 Task: Send an email with the signature Grant Allen with the subject Update on a coaching session and the message Can you please confirm your attendance for the meeting scheduled tomorrow at 2 PM? from softage.8@softage.net to softage.3@softage.net and move the email from Sent Items to the folder Therapy
Action: Mouse moved to (129, 161)
Screenshot: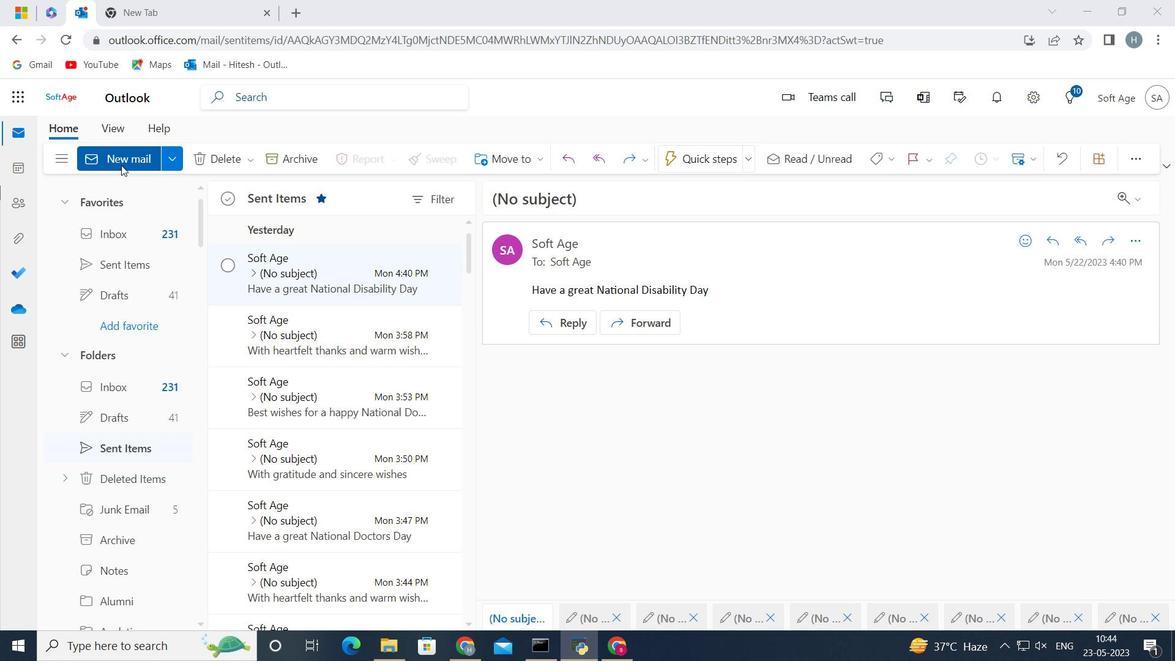 
Action: Mouse pressed left at (129, 161)
Screenshot: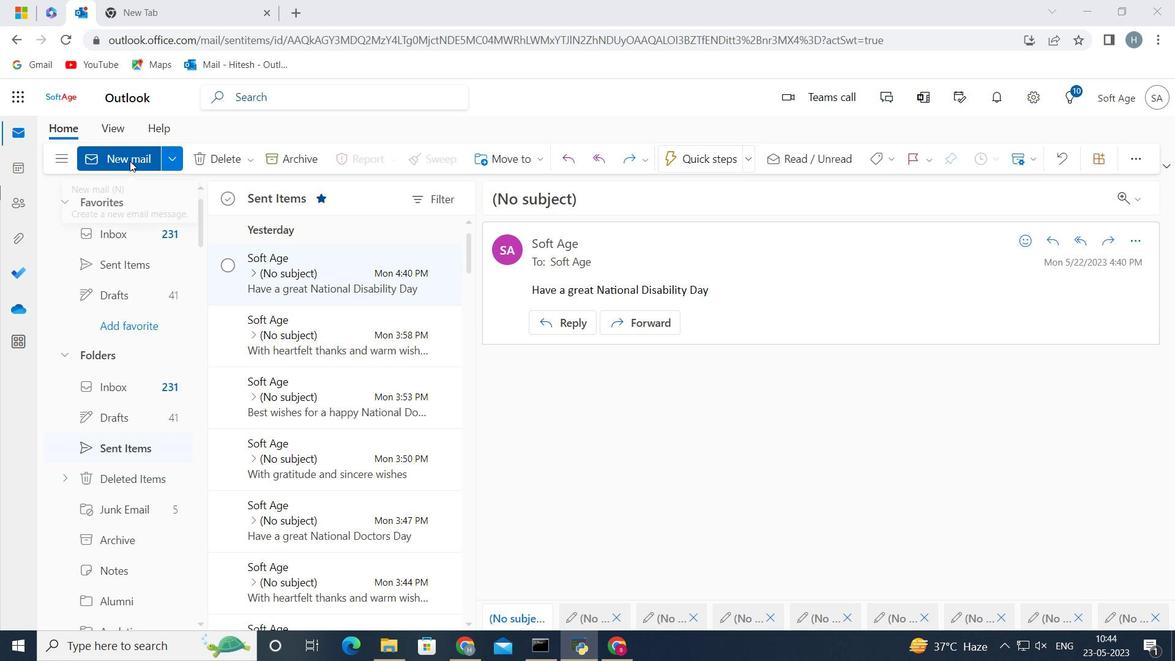
Action: Mouse moved to (959, 161)
Screenshot: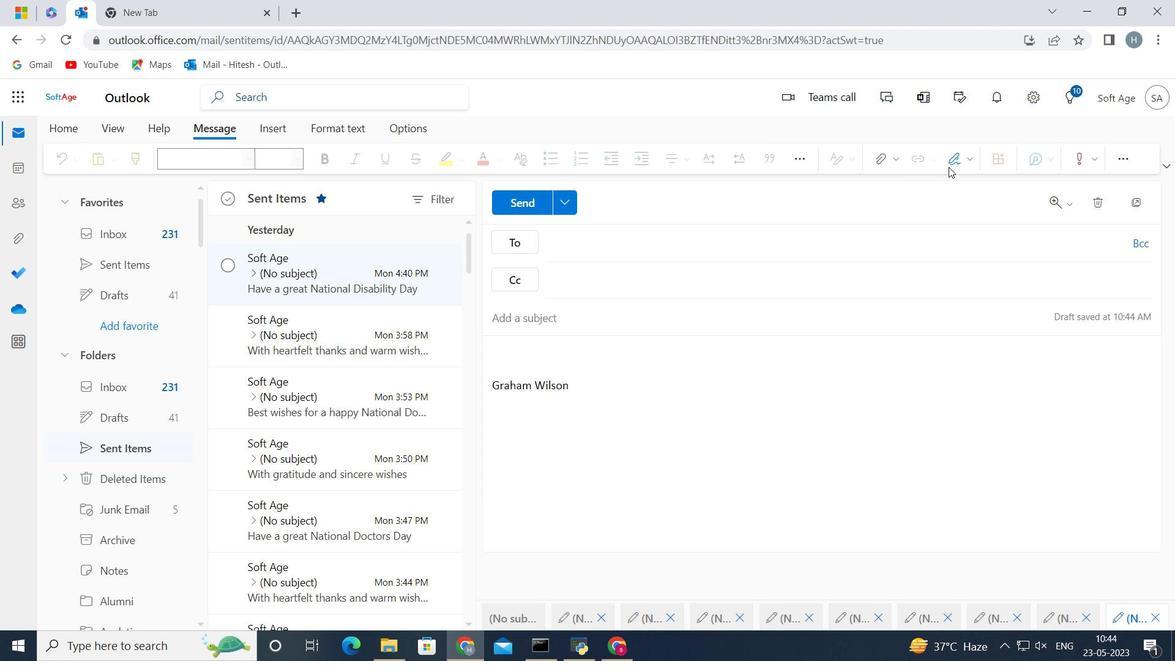 
Action: Mouse pressed left at (959, 161)
Screenshot: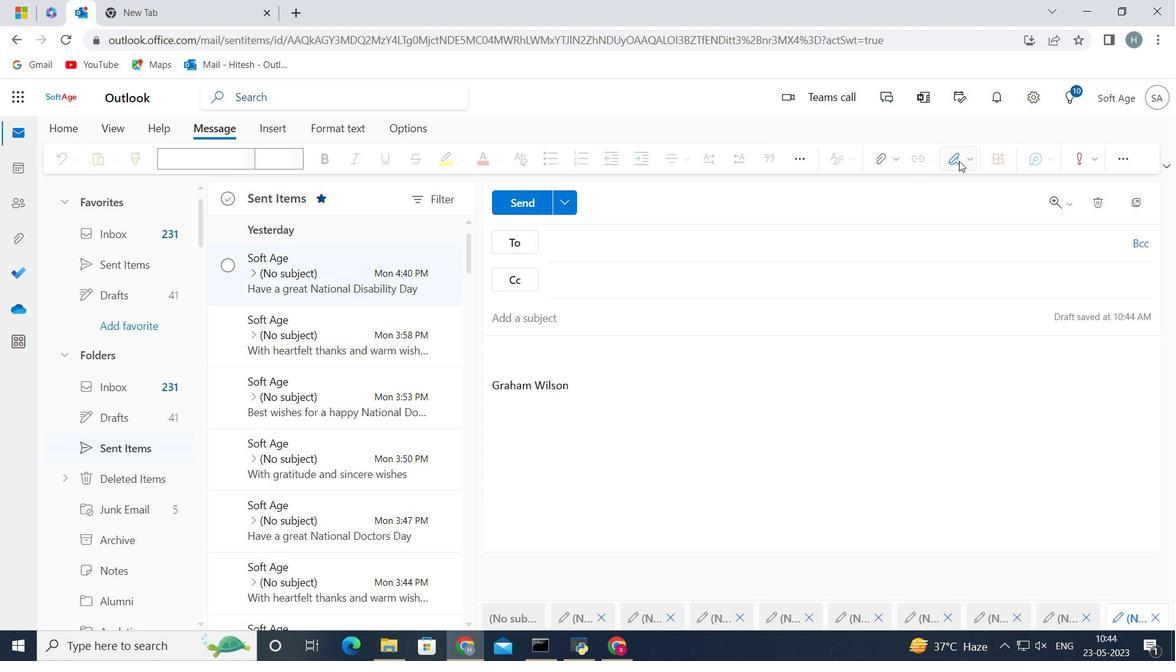 
Action: Mouse moved to (914, 232)
Screenshot: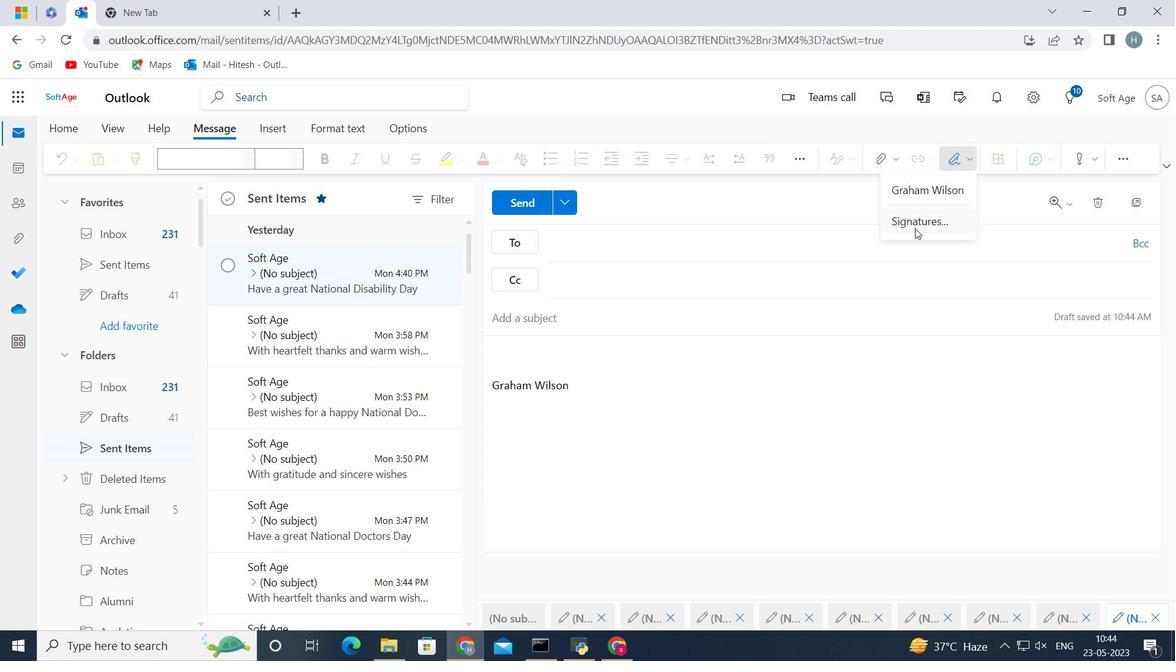 
Action: Mouse pressed left at (914, 232)
Screenshot: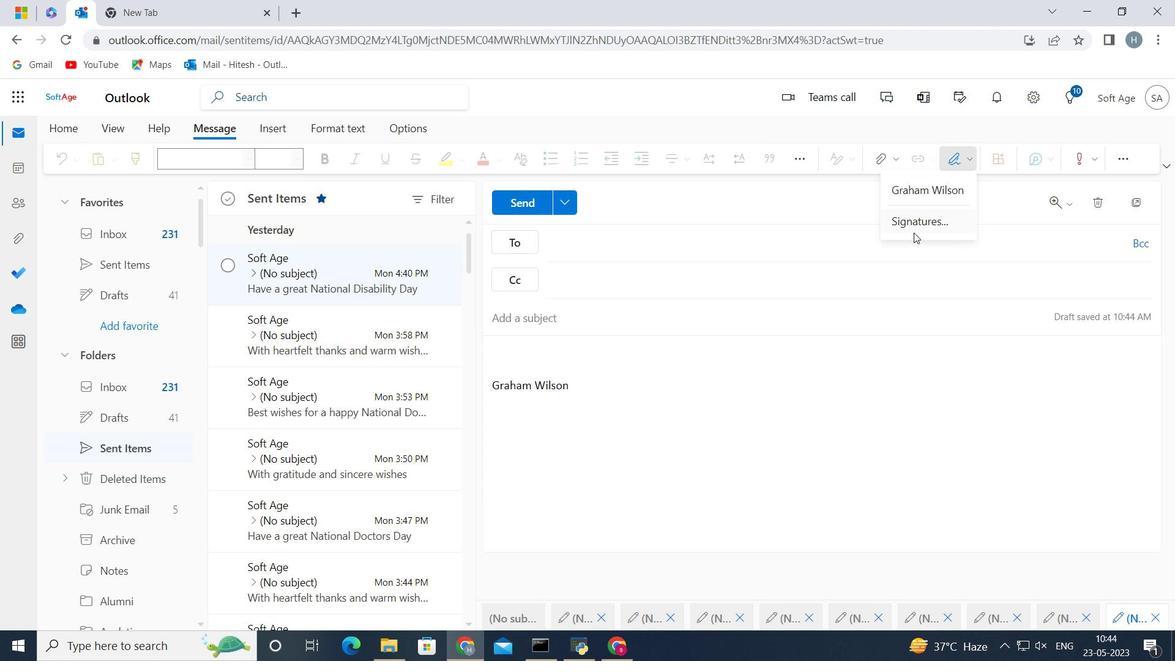 
Action: Mouse moved to (893, 277)
Screenshot: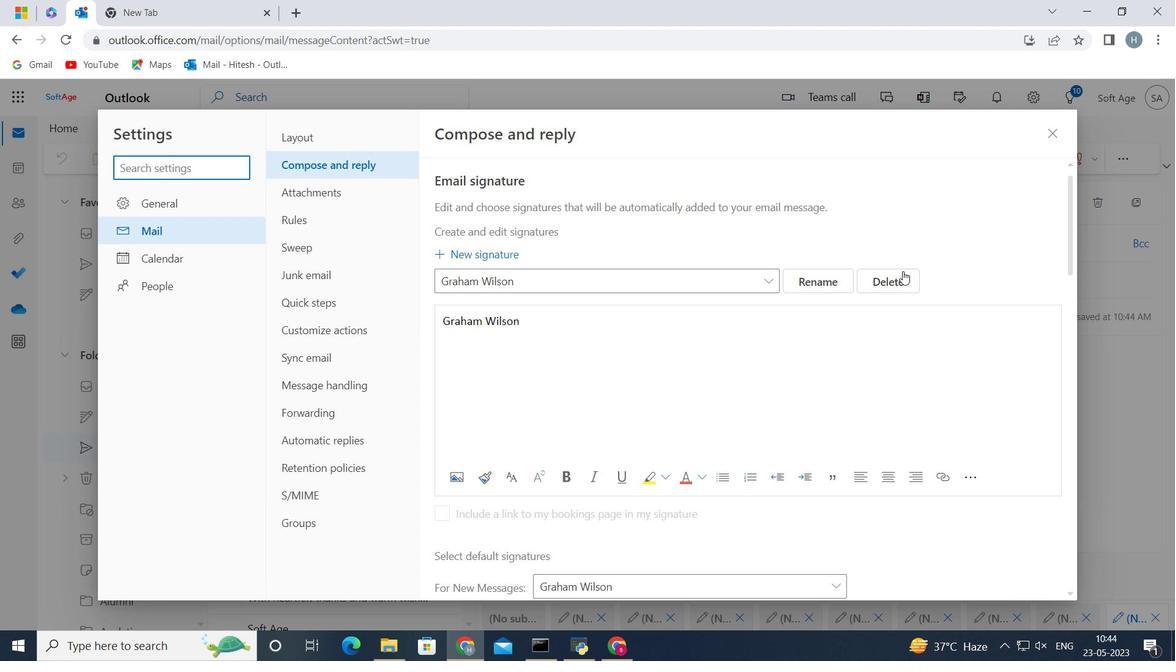 
Action: Mouse pressed left at (893, 277)
Screenshot: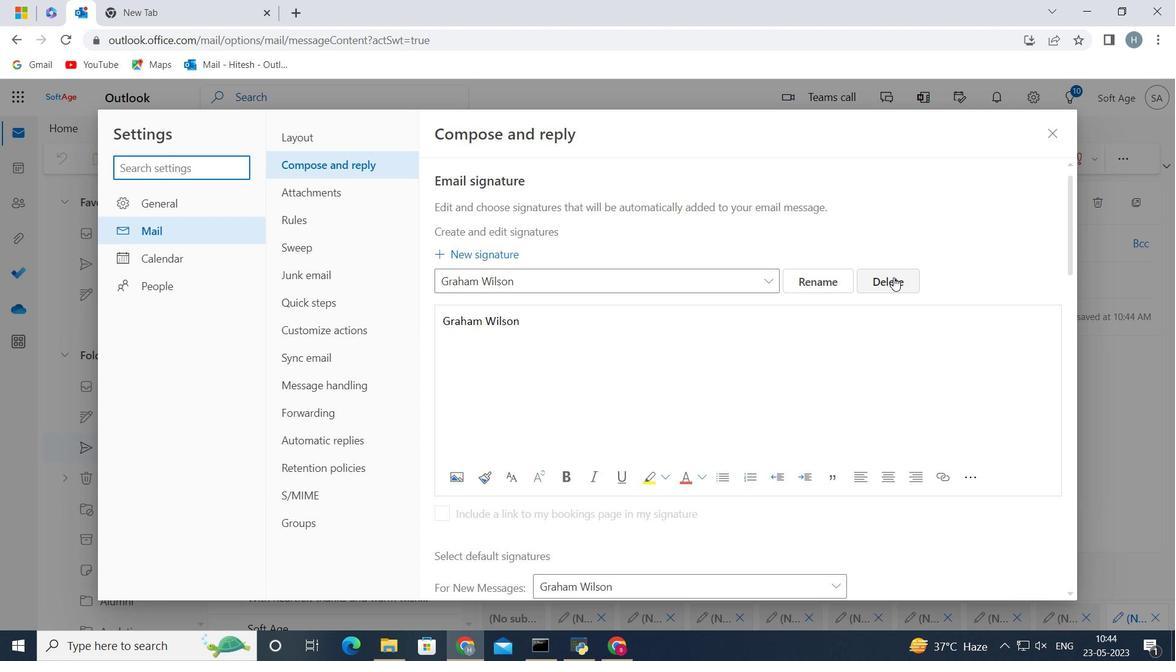 
Action: Mouse moved to (800, 277)
Screenshot: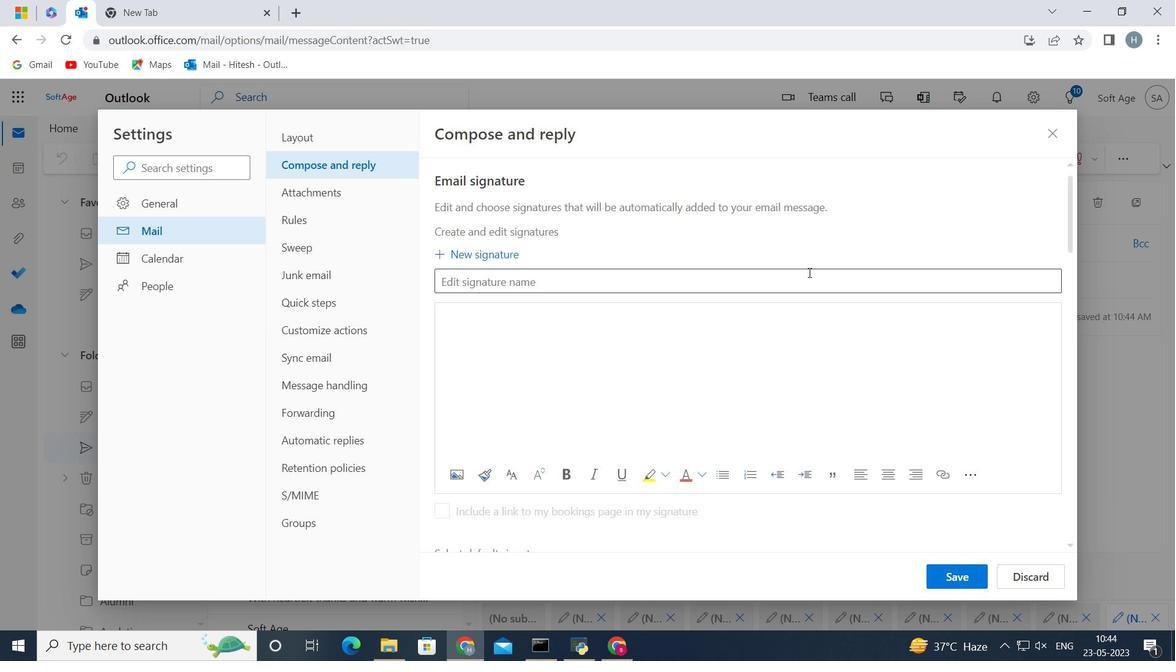 
Action: Mouse pressed left at (800, 277)
Screenshot: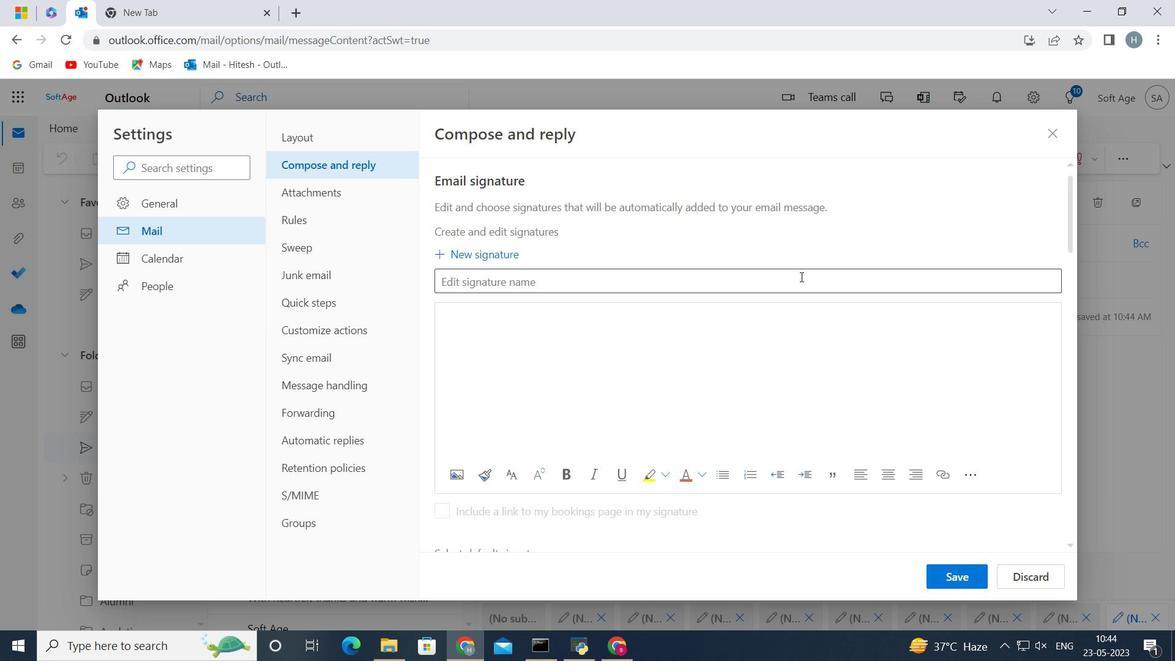 
Action: Key pressed <Key.shift>Grant<Key.space><Key.shift>Allen
Screenshot: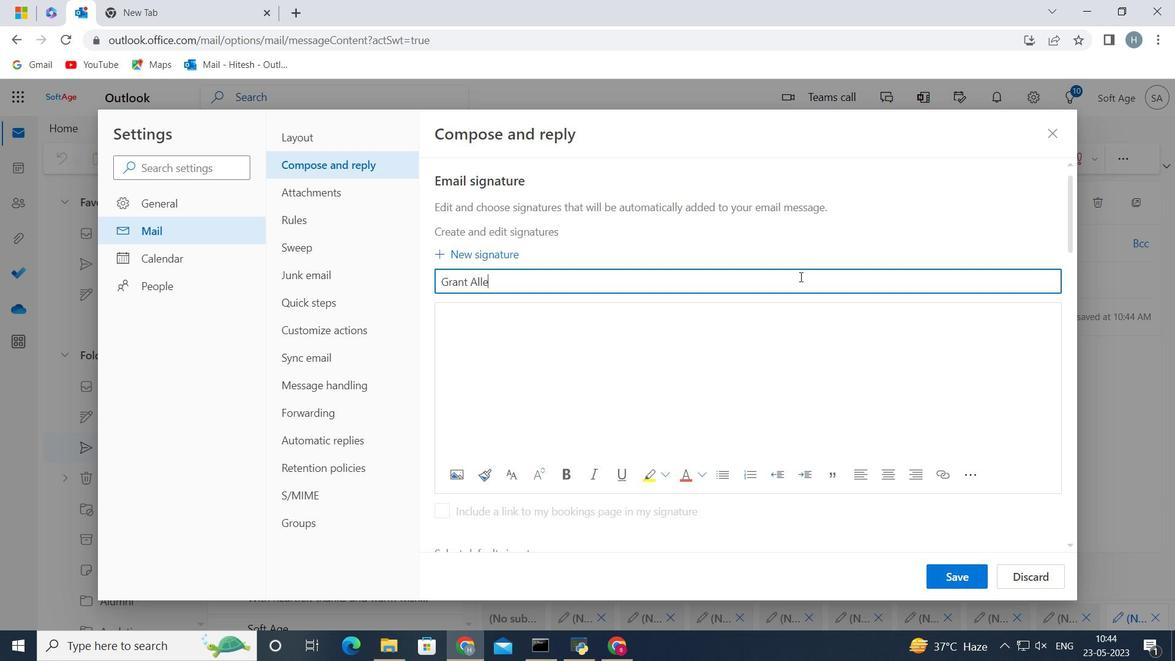 
Action: Mouse moved to (471, 320)
Screenshot: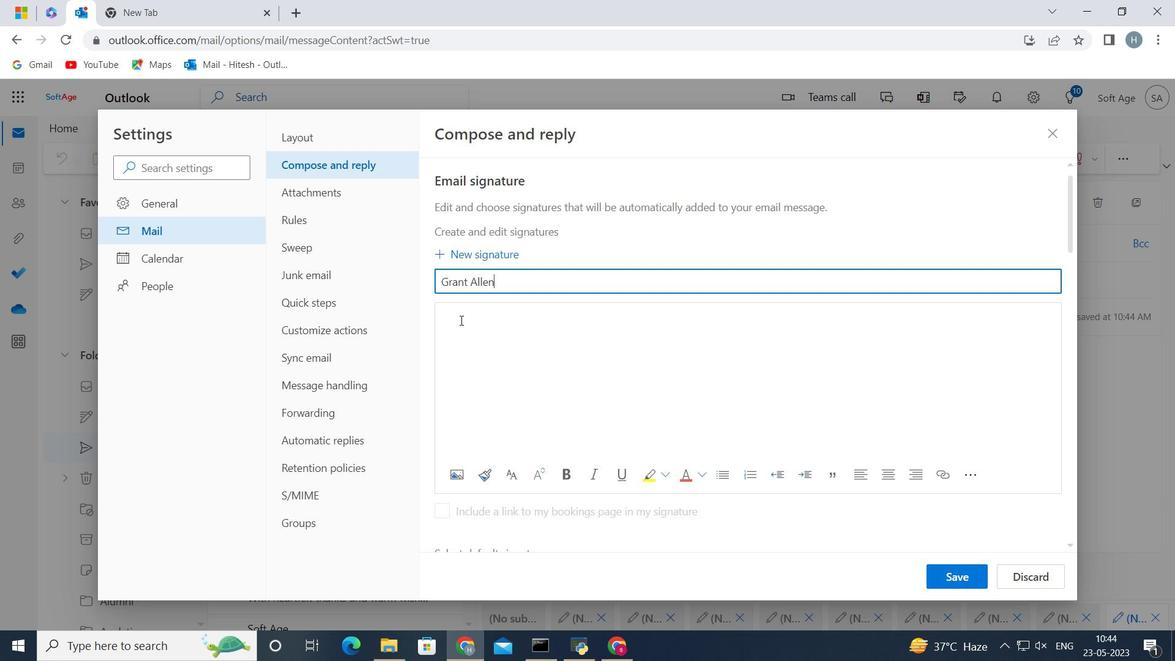 
Action: Mouse pressed left at (471, 320)
Screenshot: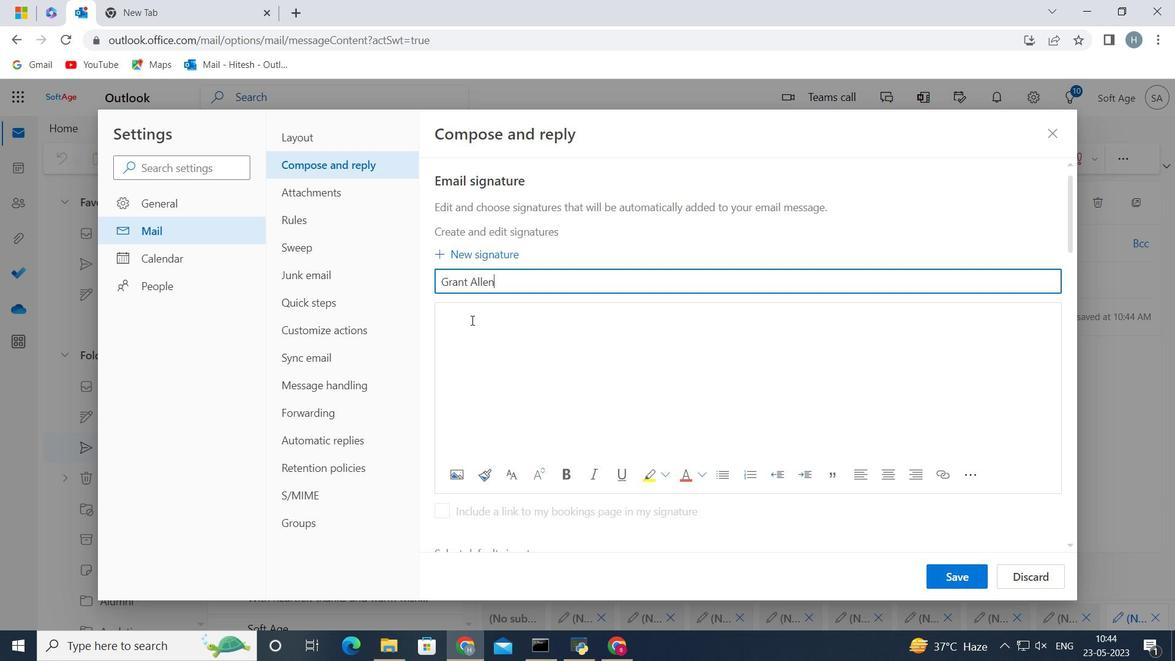
Action: Key pressed <Key.shift><Key.shift>Grant<Key.space><Key.shift>Allen
Screenshot: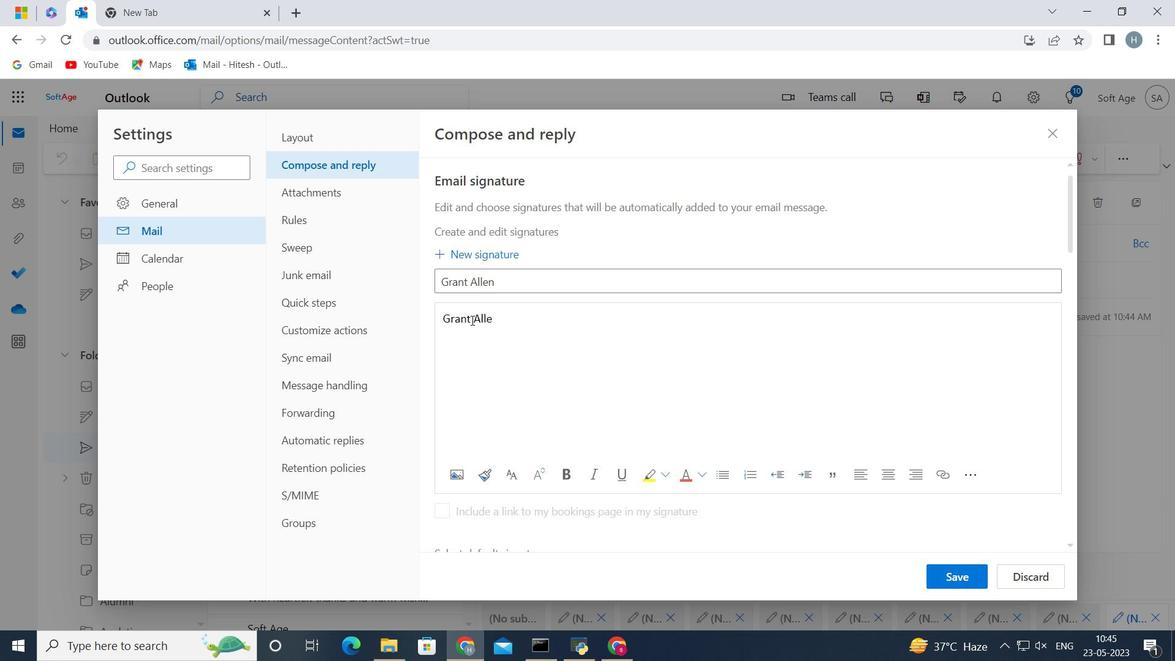 
Action: Mouse moved to (953, 572)
Screenshot: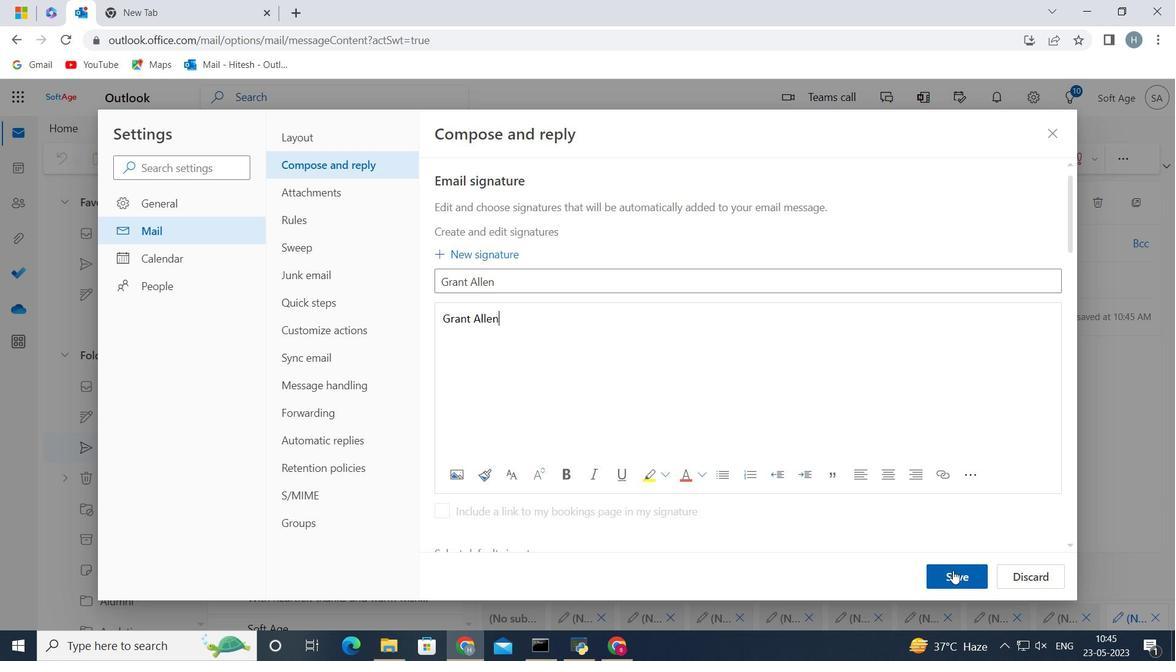 
Action: Mouse pressed left at (953, 572)
Screenshot: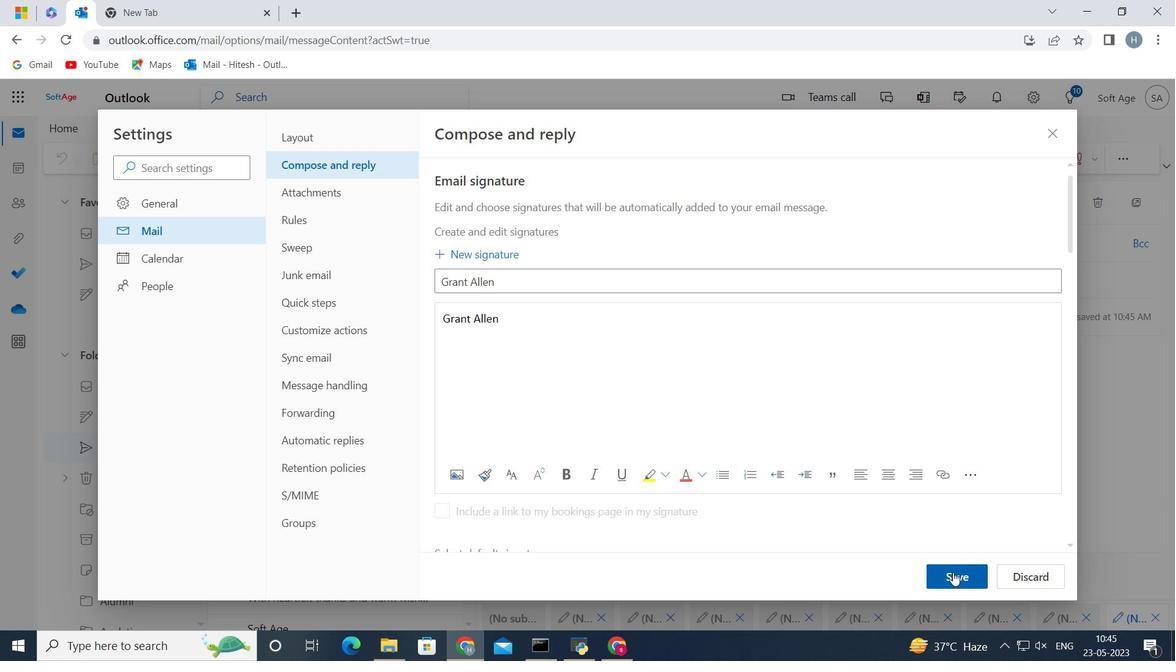 
Action: Mouse moved to (779, 341)
Screenshot: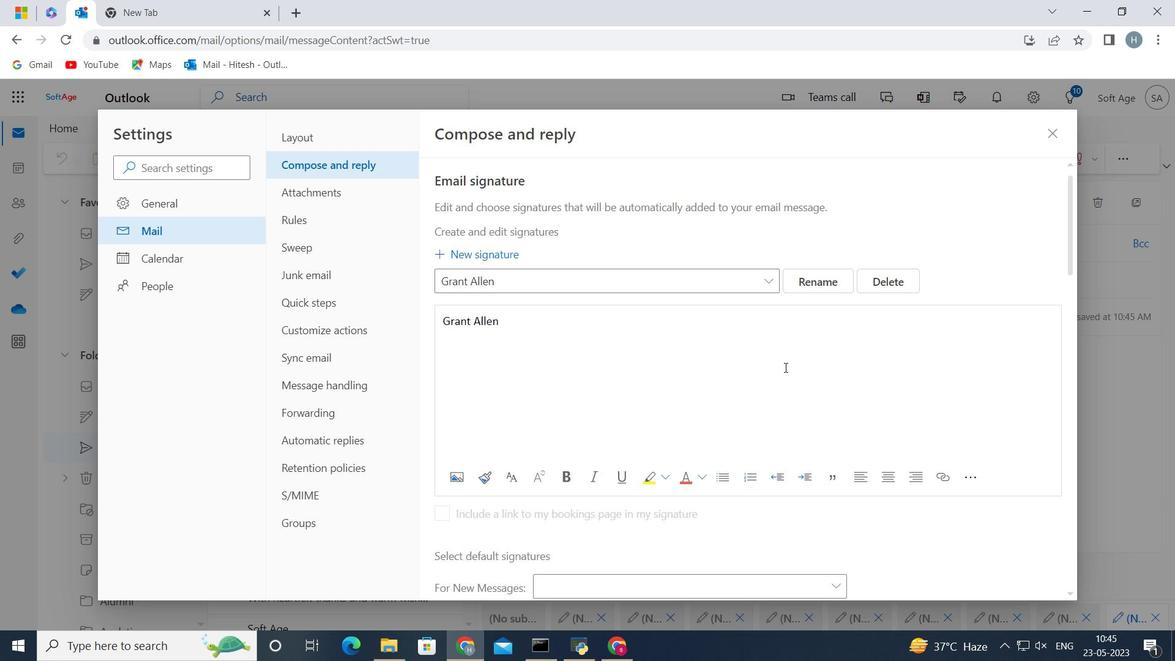 
Action: Mouse scrolled (779, 340) with delta (0, 0)
Screenshot: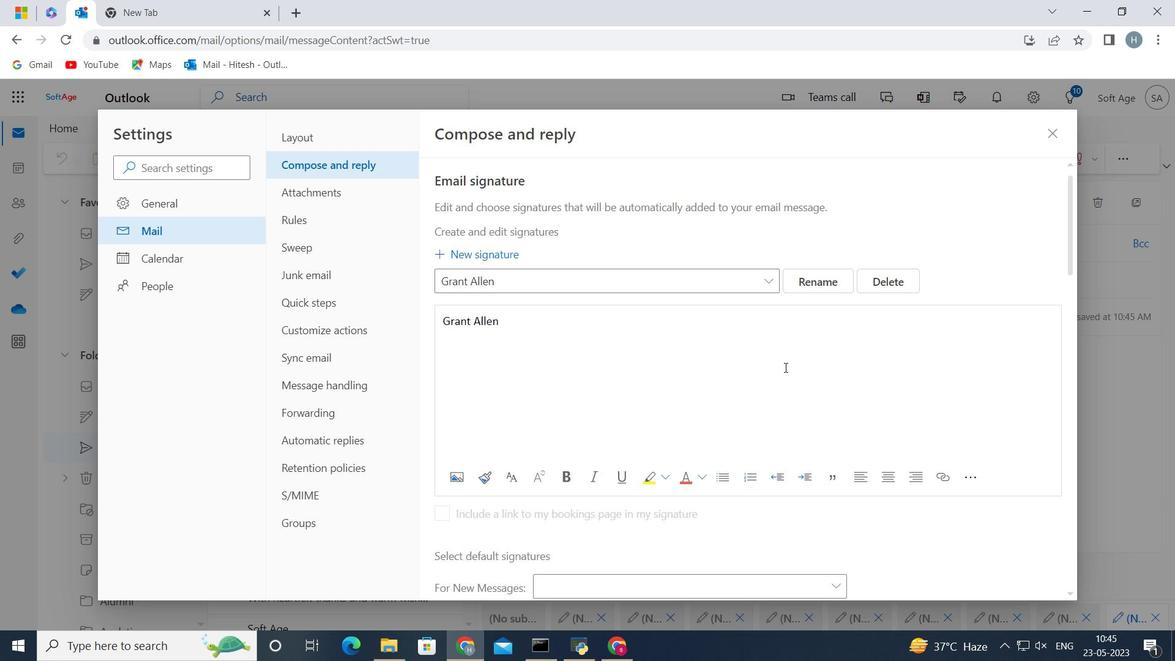 
Action: Mouse moved to (771, 310)
Screenshot: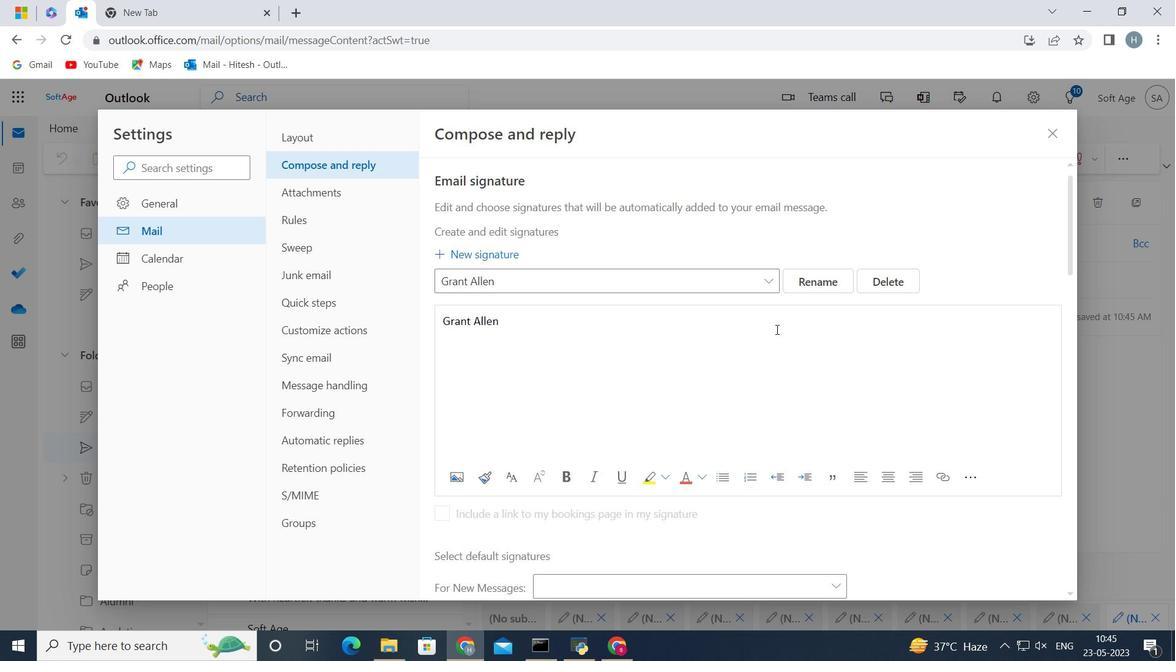 
Action: Mouse scrolled (775, 317) with delta (0, 0)
Screenshot: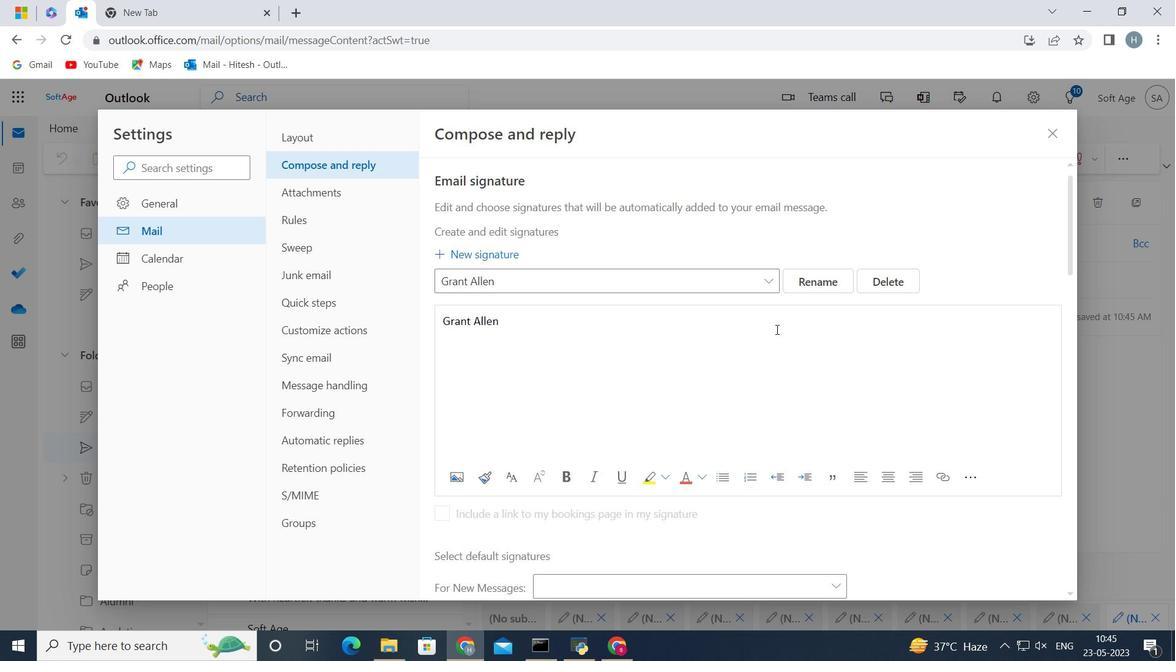 
Action: Mouse moved to (767, 304)
Screenshot: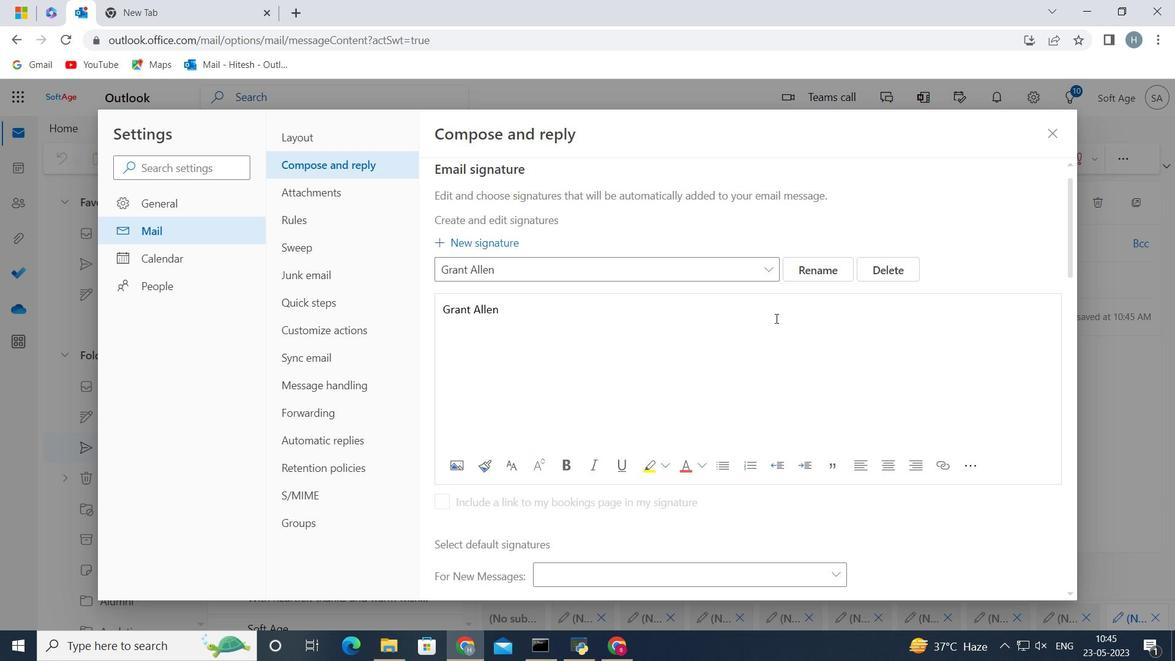 
Action: Mouse scrolled (767, 303) with delta (0, 0)
Screenshot: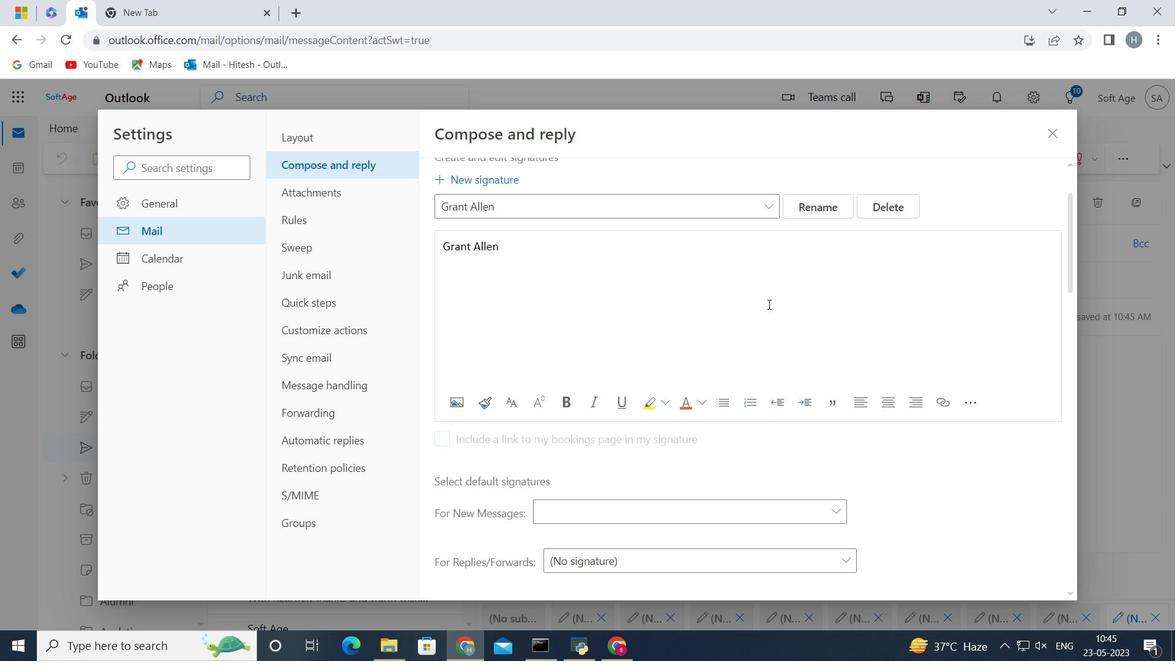 
Action: Mouse moved to (764, 350)
Screenshot: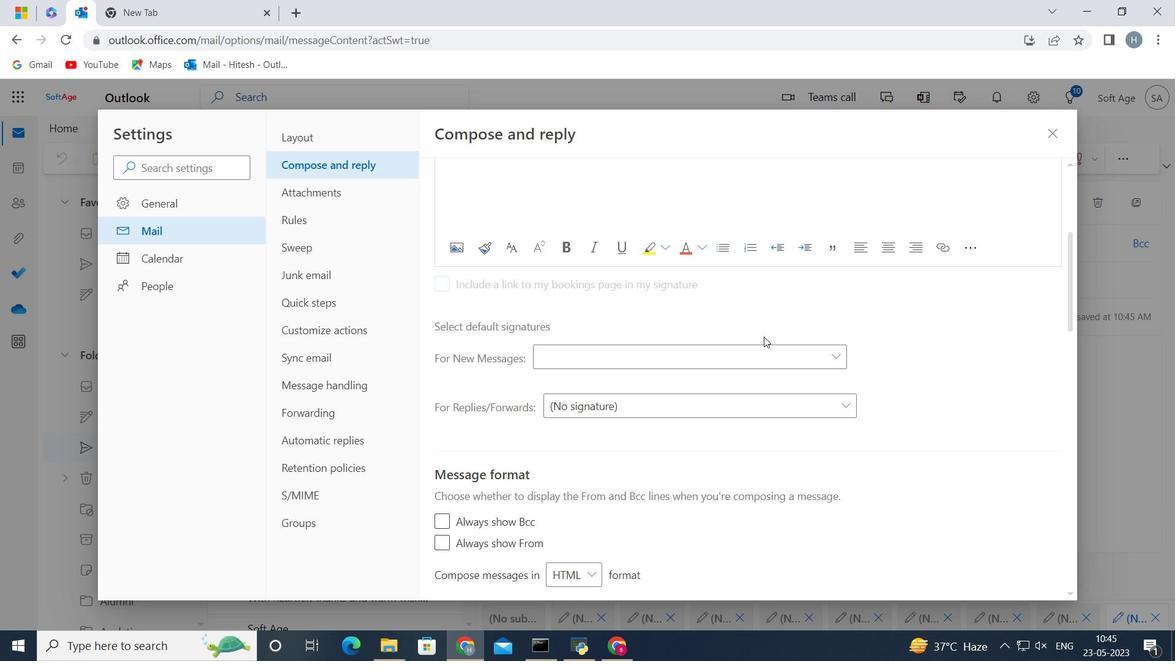 
Action: Mouse pressed left at (764, 350)
Screenshot: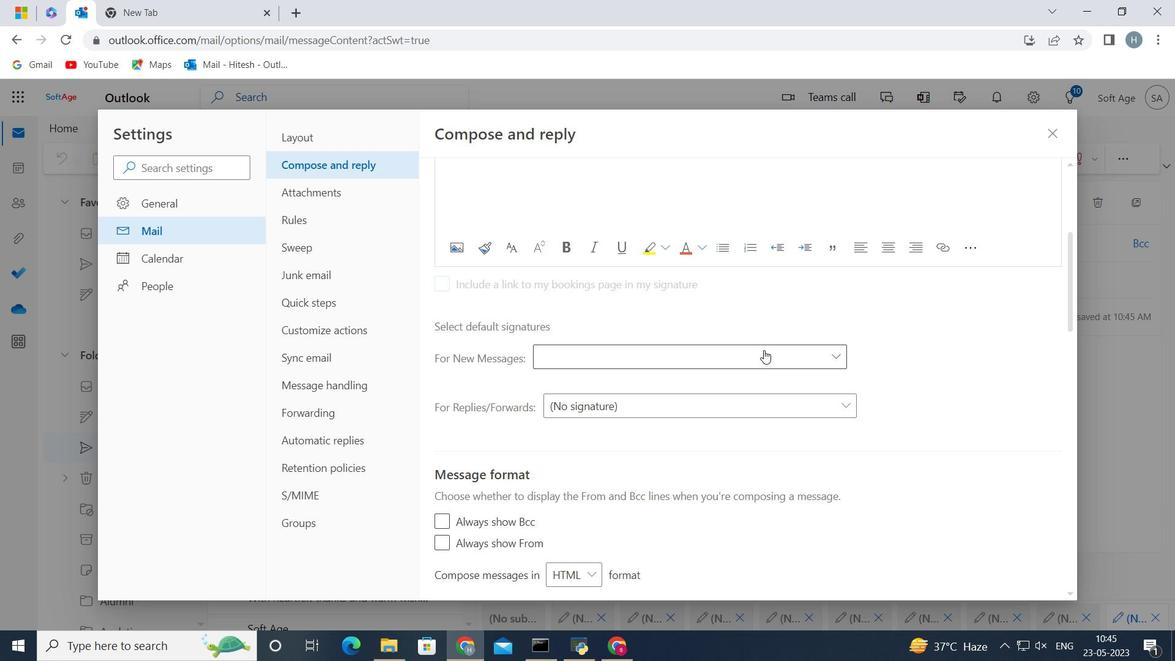 
Action: Mouse moved to (721, 405)
Screenshot: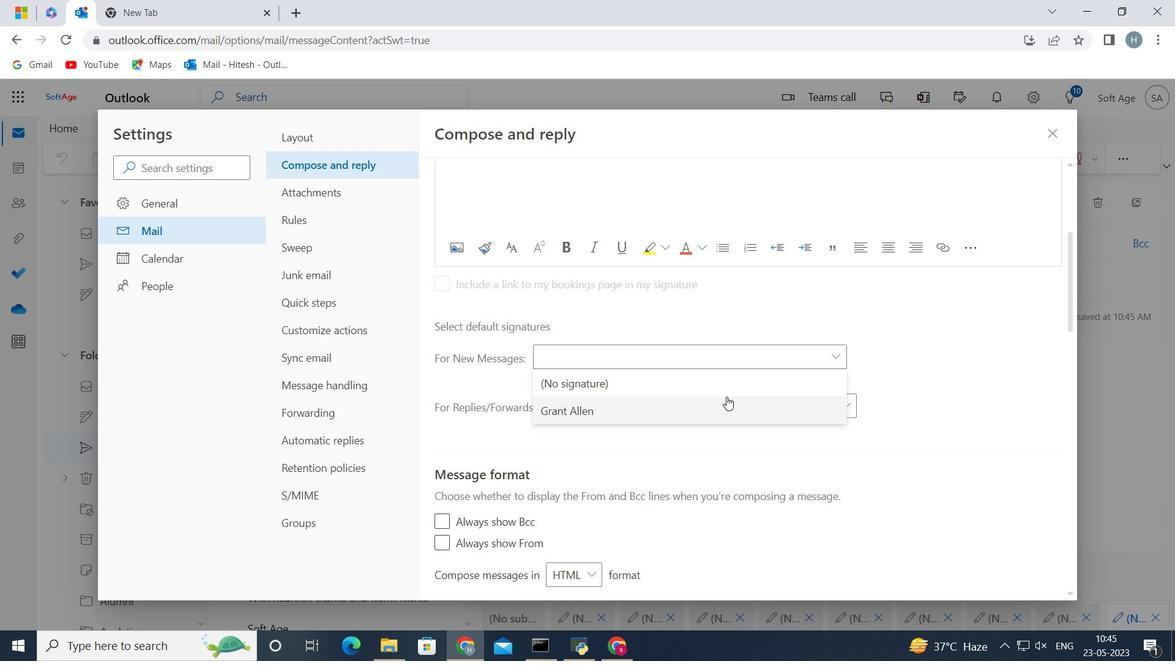 
Action: Mouse pressed left at (721, 405)
Screenshot: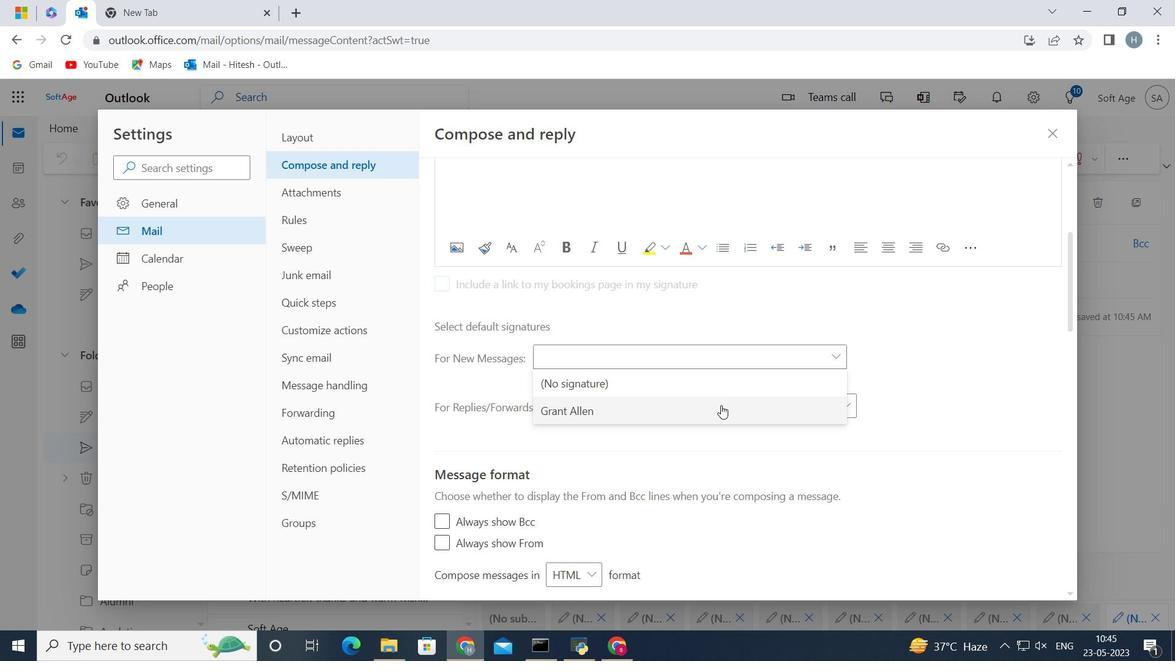 
Action: Mouse moved to (951, 579)
Screenshot: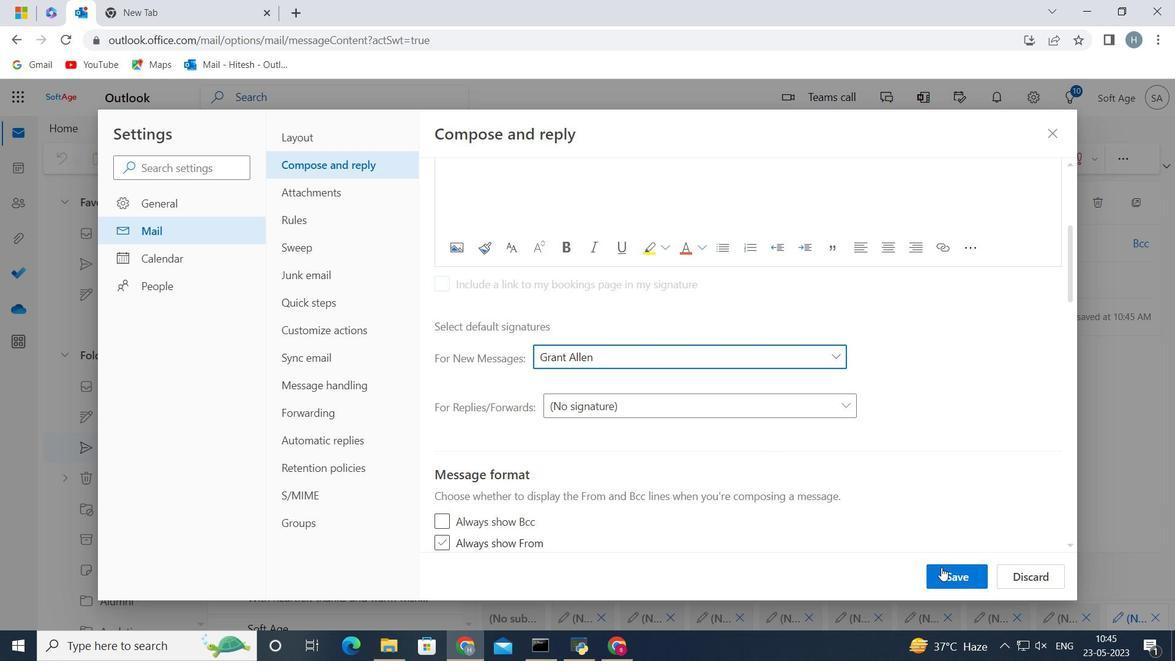 
Action: Mouse pressed left at (951, 579)
Screenshot: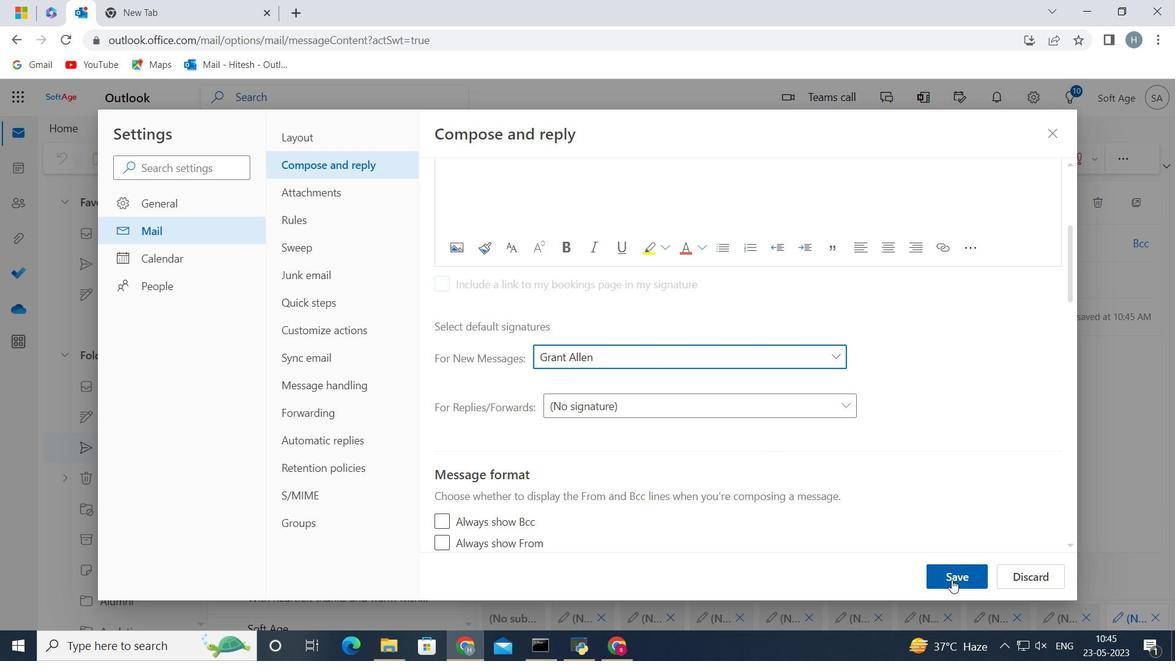 
Action: Mouse moved to (1049, 132)
Screenshot: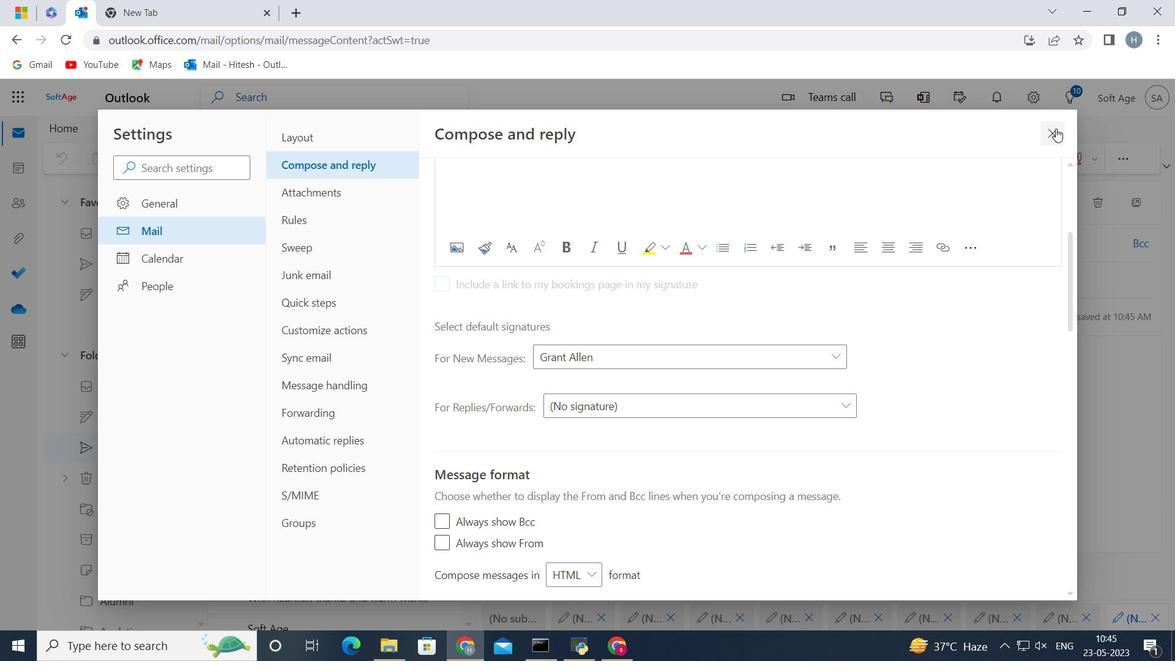 
Action: Mouse pressed left at (1049, 132)
Screenshot: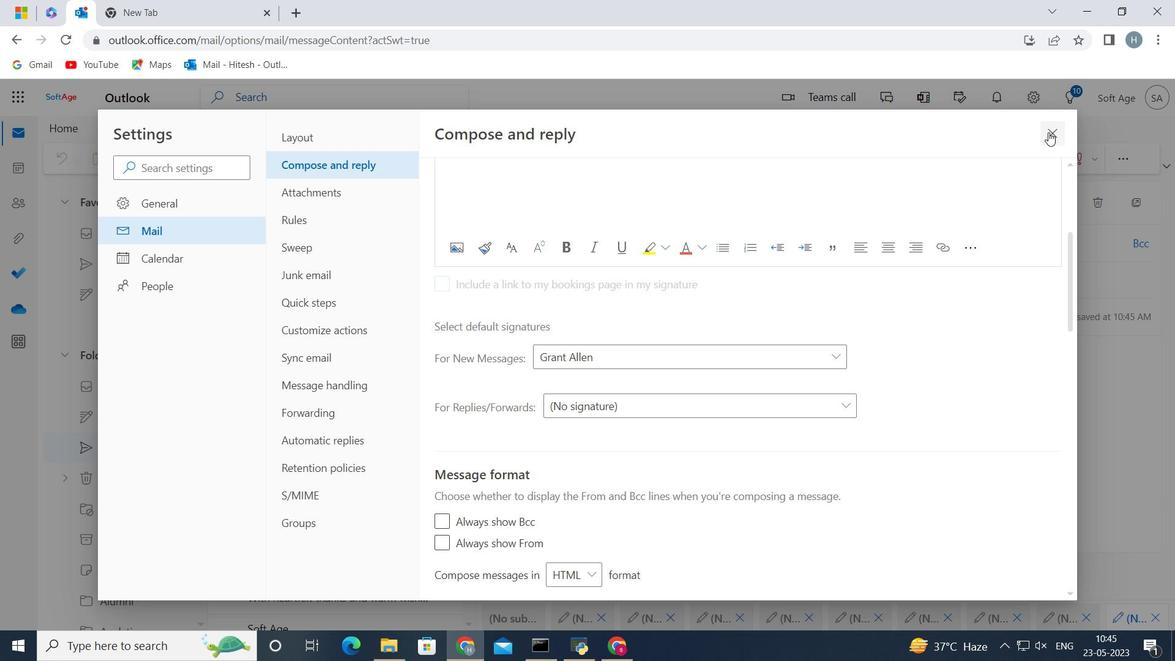 
Action: Mouse moved to (609, 317)
Screenshot: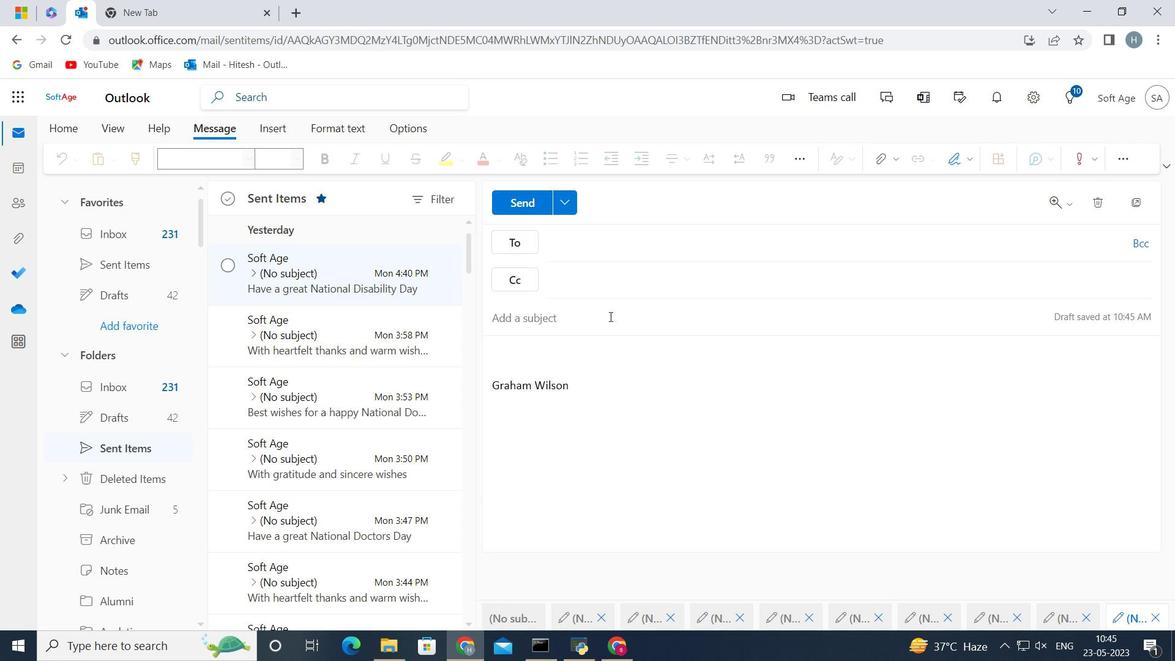 
Action: Mouse pressed left at (609, 317)
Screenshot: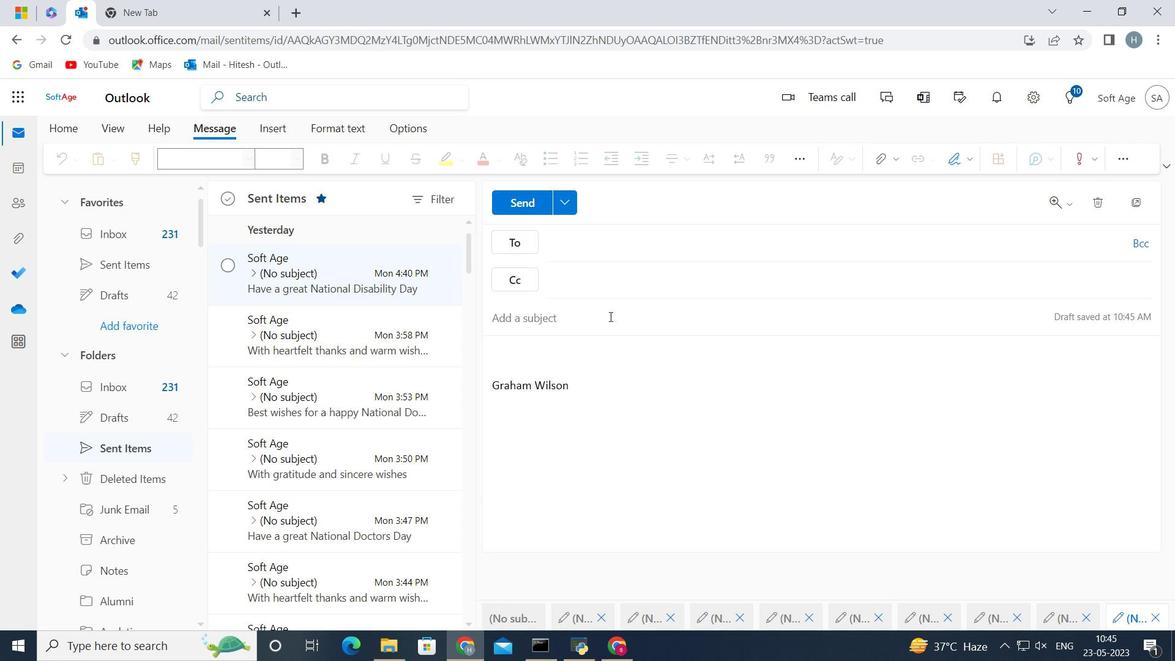 
Action: Mouse moved to (604, 317)
Screenshot: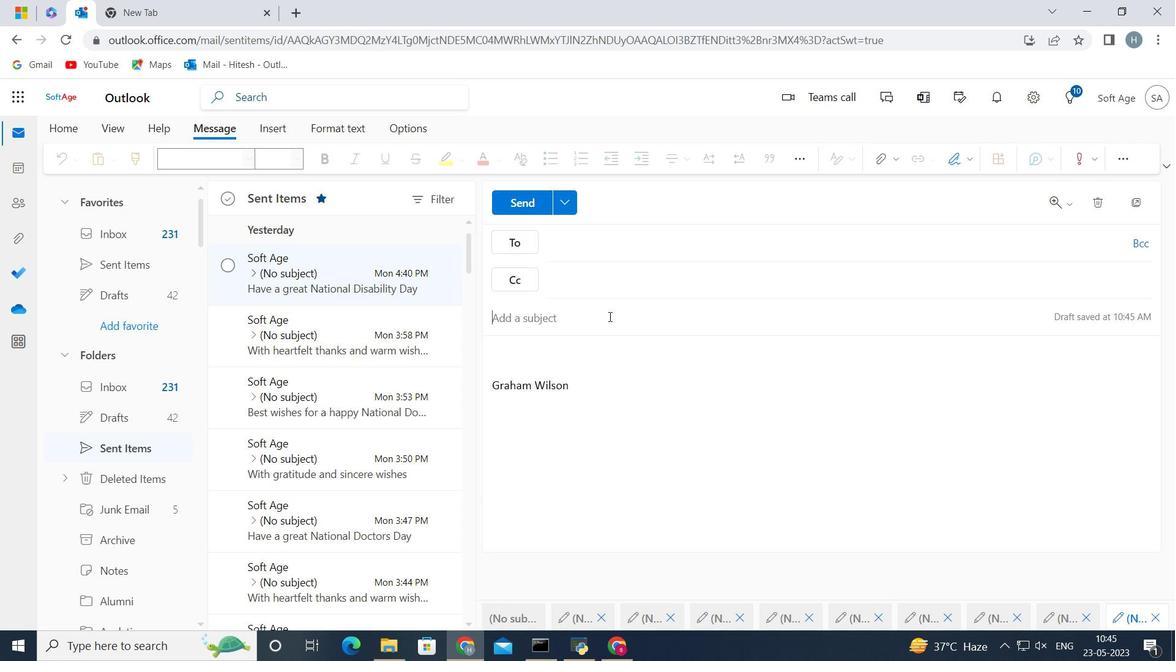 
Action: Key pressed <Key.shift>Update<Key.space>on<Key.space>a<Key.space>coaching<Key.space>session<Key.space>
Screenshot: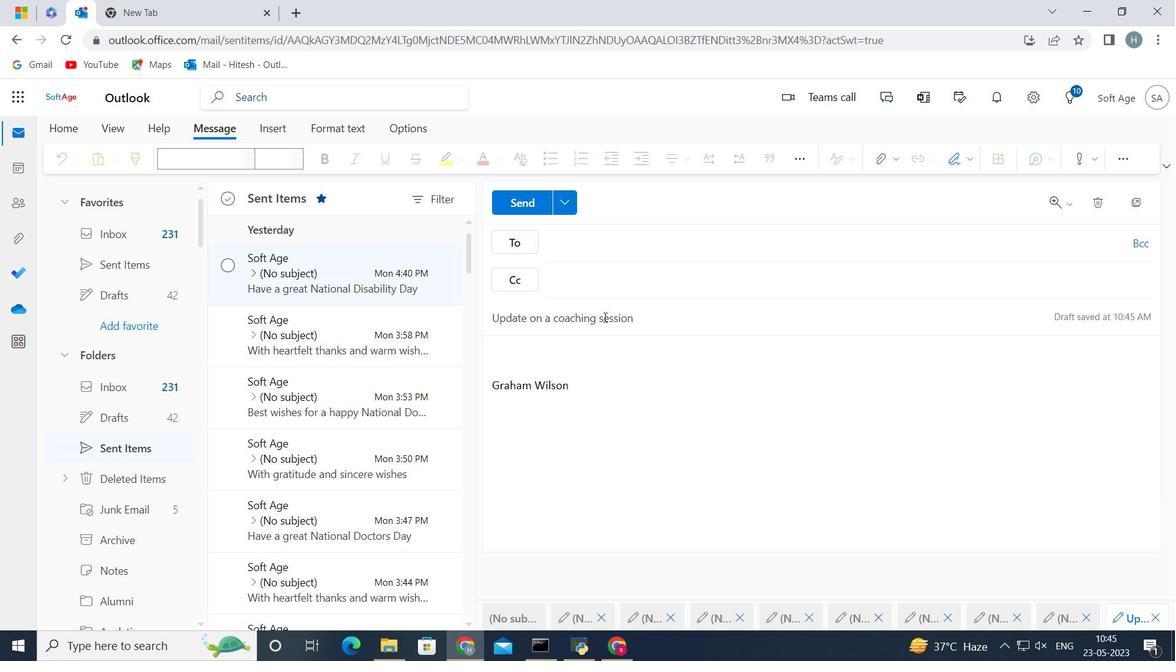 
Action: Mouse moved to (603, 388)
Screenshot: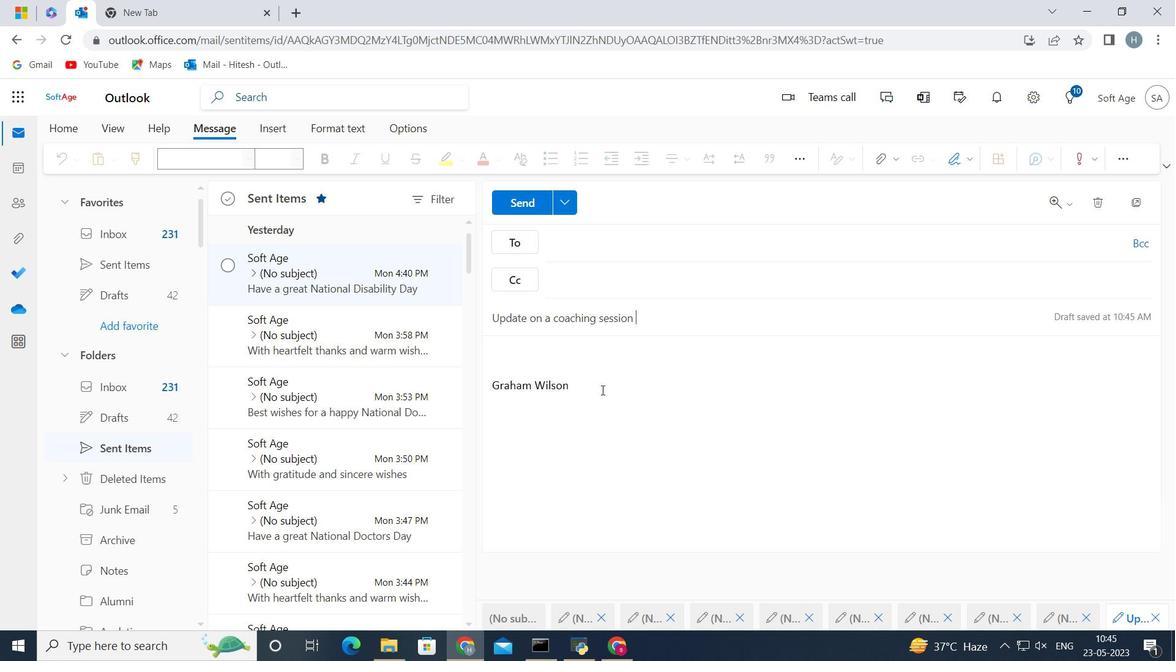 
Action: Mouse pressed left at (603, 388)
Screenshot: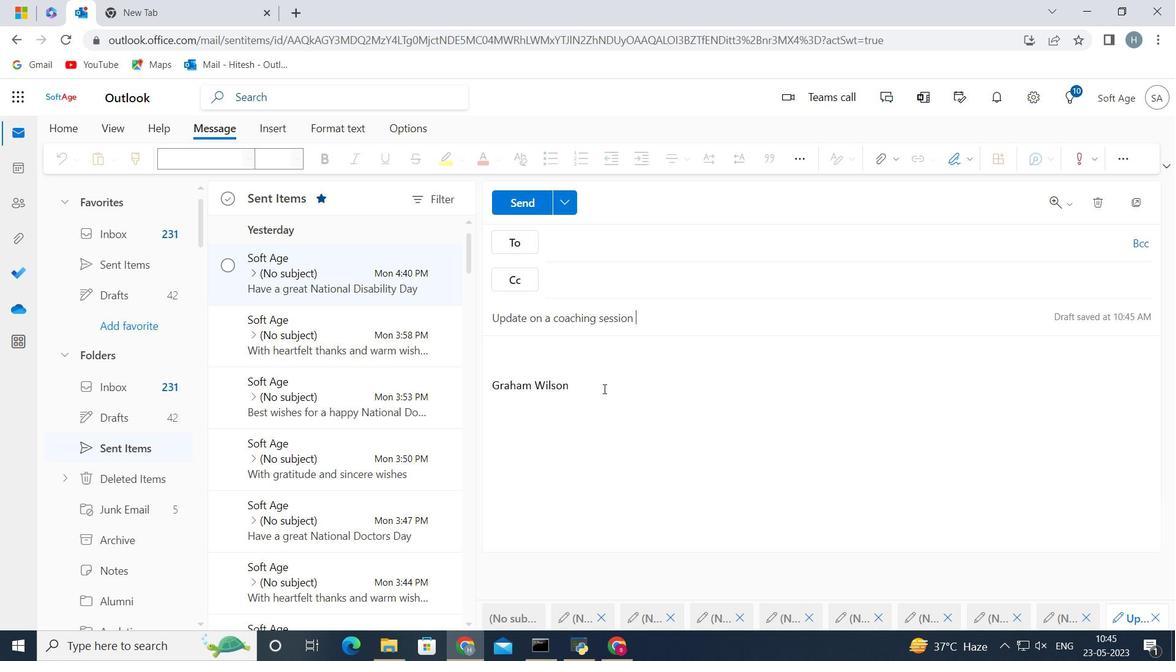 
Action: Key pressed <Key.backspace><Key.backspace><Key.backspace><Key.backspace><Key.backspace><Key.backspace><Key.backspace><Key.backspace><Key.backspace><Key.backspace><Key.backspace><Key.backspace><Key.backspace><Key.backspace><Key.backspace><Key.backspace><Key.backspace><Key.backspace><Key.backspace><Key.backspace><Key.backspace><Key.backspace><Key.backspace><Key.backspace><Key.backspace><Key.backspace><Key.shift>Can<Key.space>you<Key.space>please<Key.space>confirm<Key.space>your<Key.space>attendance<Key.space>for<Key.space><Key.space>the<Key.space>meeting<Key.space>schedul
Screenshot: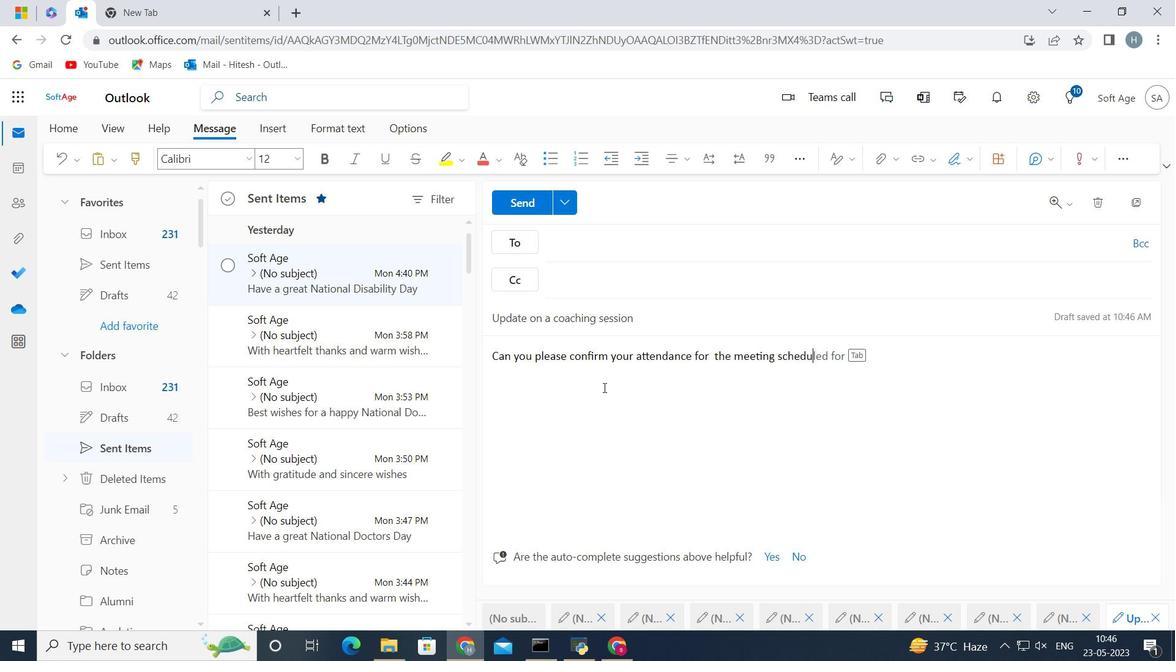 
Action: Mouse moved to (604, 391)
Screenshot: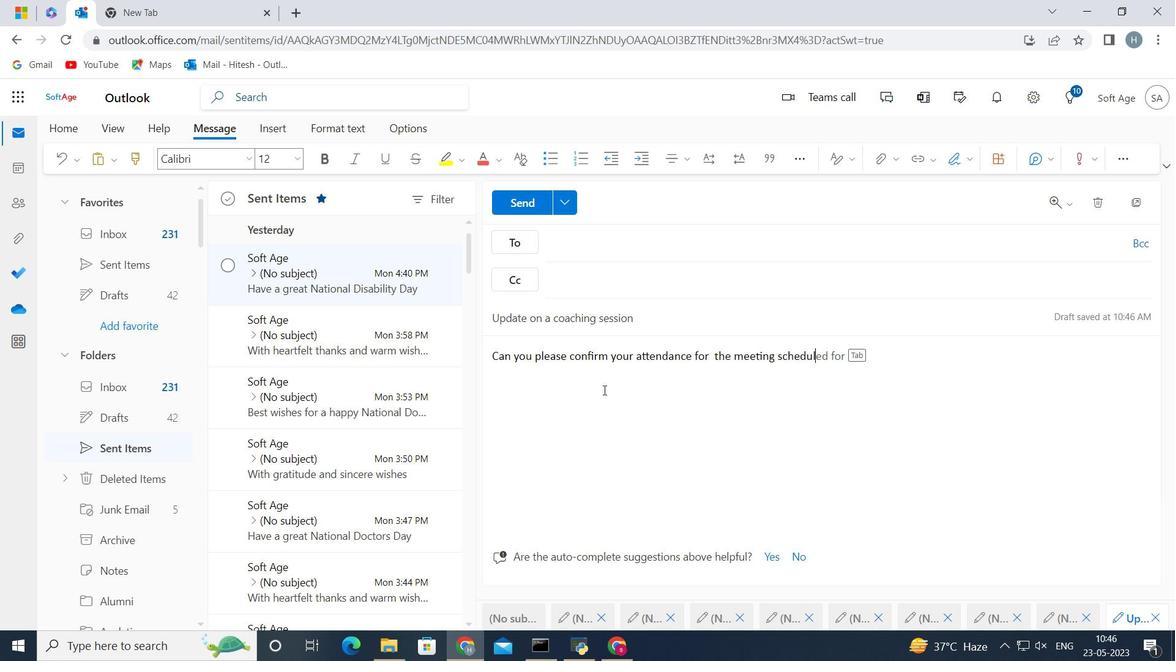 
Action: Key pressed ed<Key.space>tomorr
Screenshot: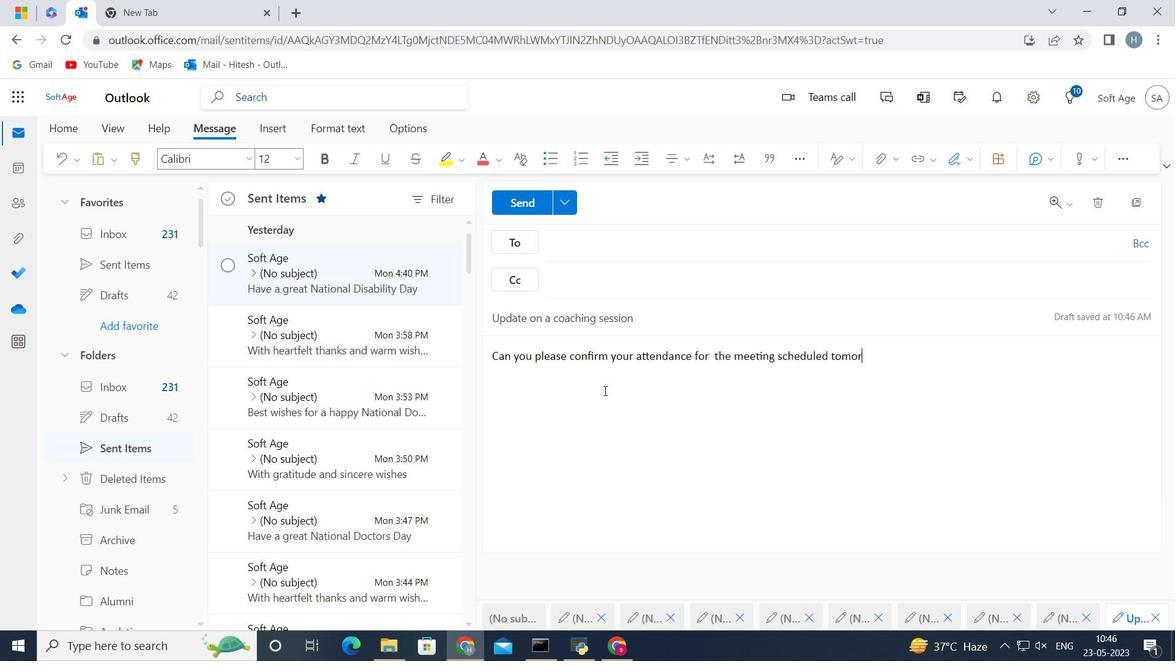
Action: Mouse moved to (605, 394)
Screenshot: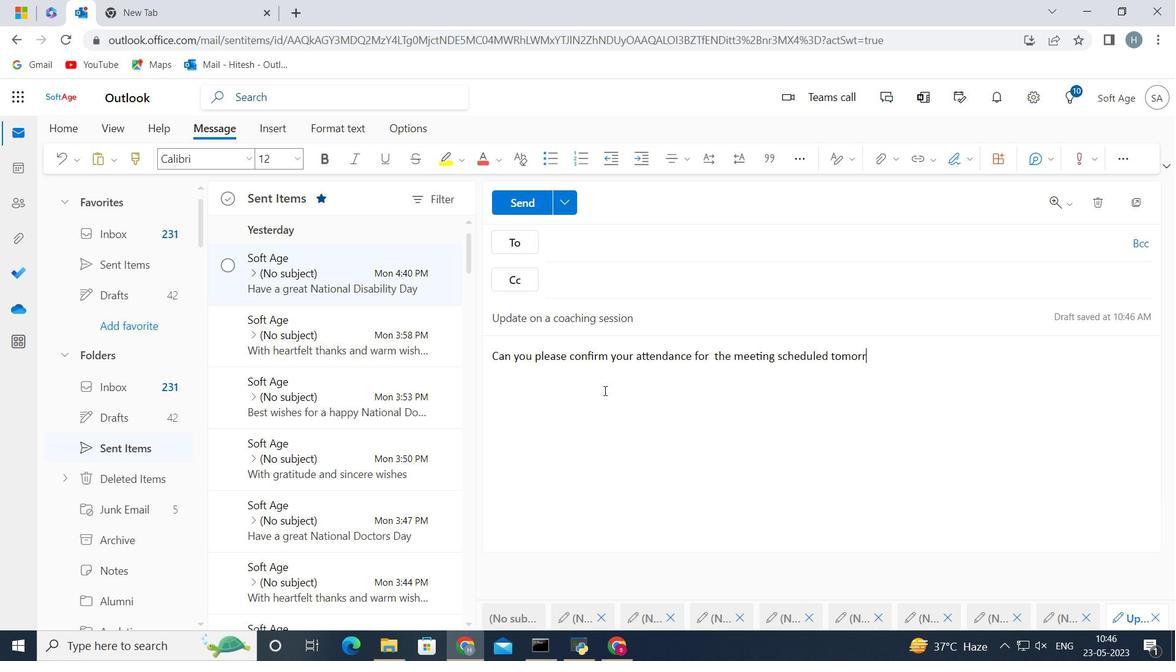 
Action: Key pressed o
Screenshot: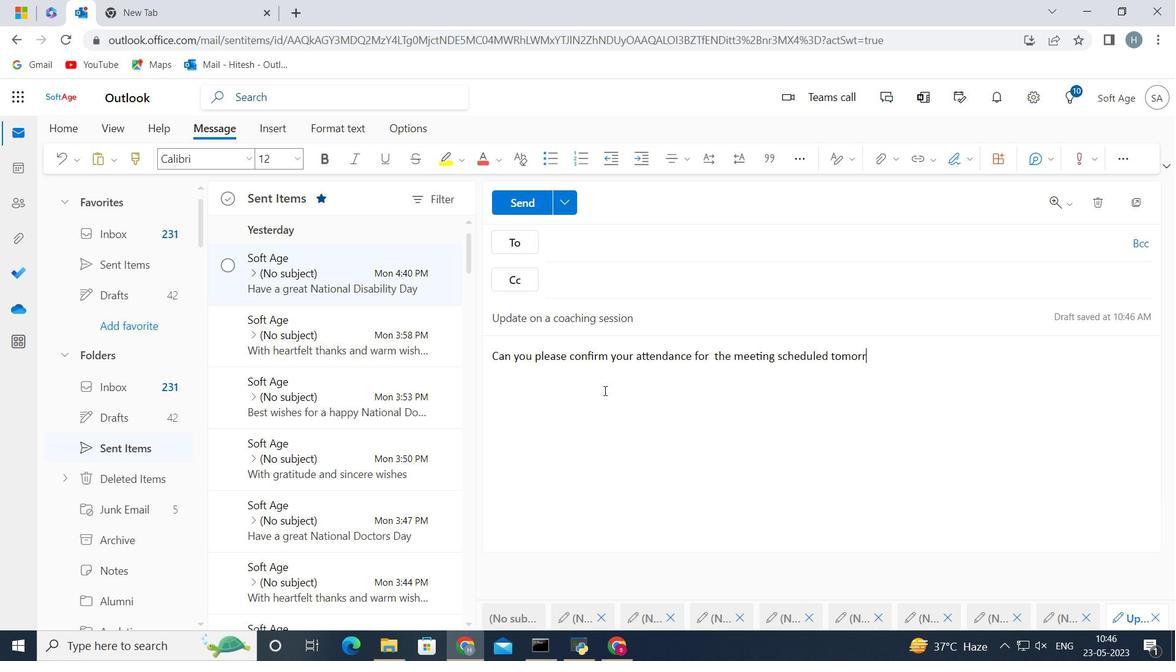 
Action: Mouse moved to (609, 399)
Screenshot: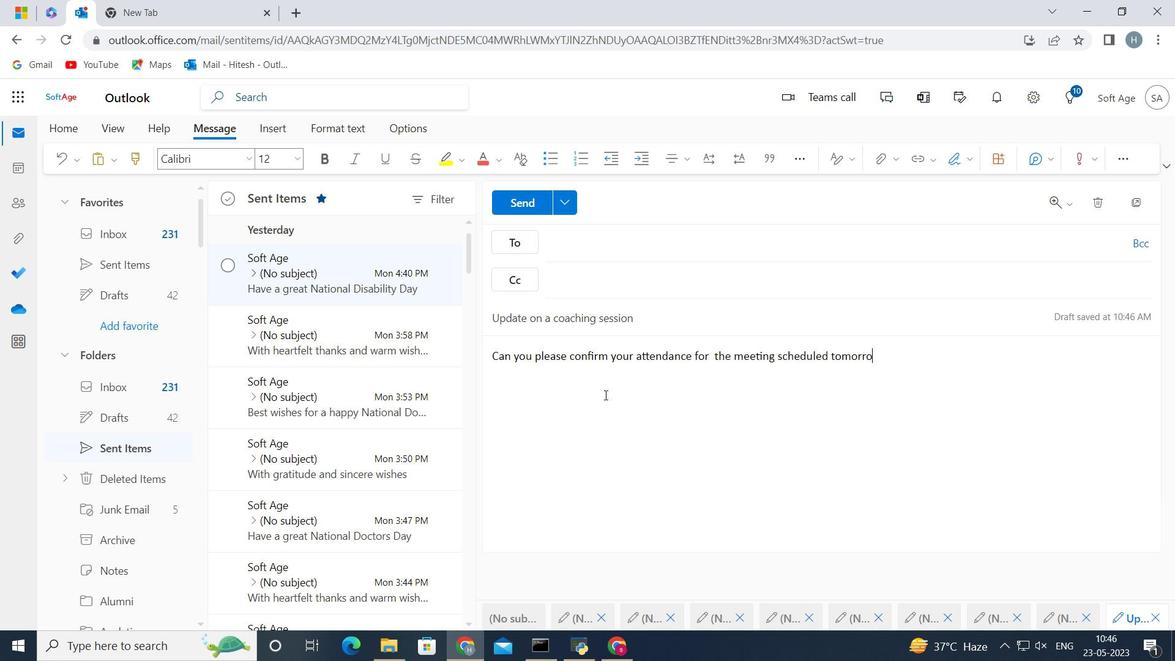 
Action: Key pressed w<Key.space>at<Key.space>2<Key.space><Key.shift_r>P<Key.shift_r><Key.shift_r><Key.shift_r><Key.shift_r><Key.shift_r><Key.shift_r><Key.shift_r><Key.shift_r><Key.shift_r><Key.shift_r><Key.shift_r><Key.shift_r><Key.shift_r><Key.shift_r><Key.shift_r><Key.shift_r><Key.shift_r><Key.shift_r><Key.shift_r><Key.shift_r><Key.shift_r><Key.shift_r><Key.shift_r><Key.shift_r><Key.shift_r><Key.shift_r><Key.shift_r><Key.shift_r><Key.shift_r>M<Key.space>
Screenshot: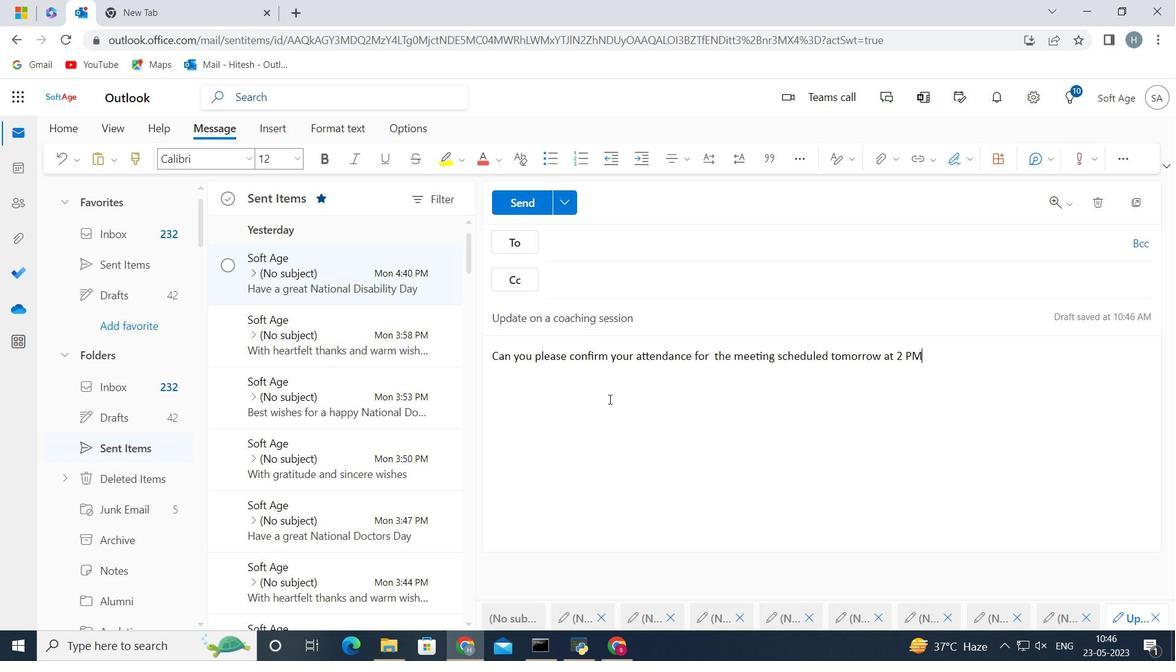 
Action: Mouse moved to (584, 241)
Screenshot: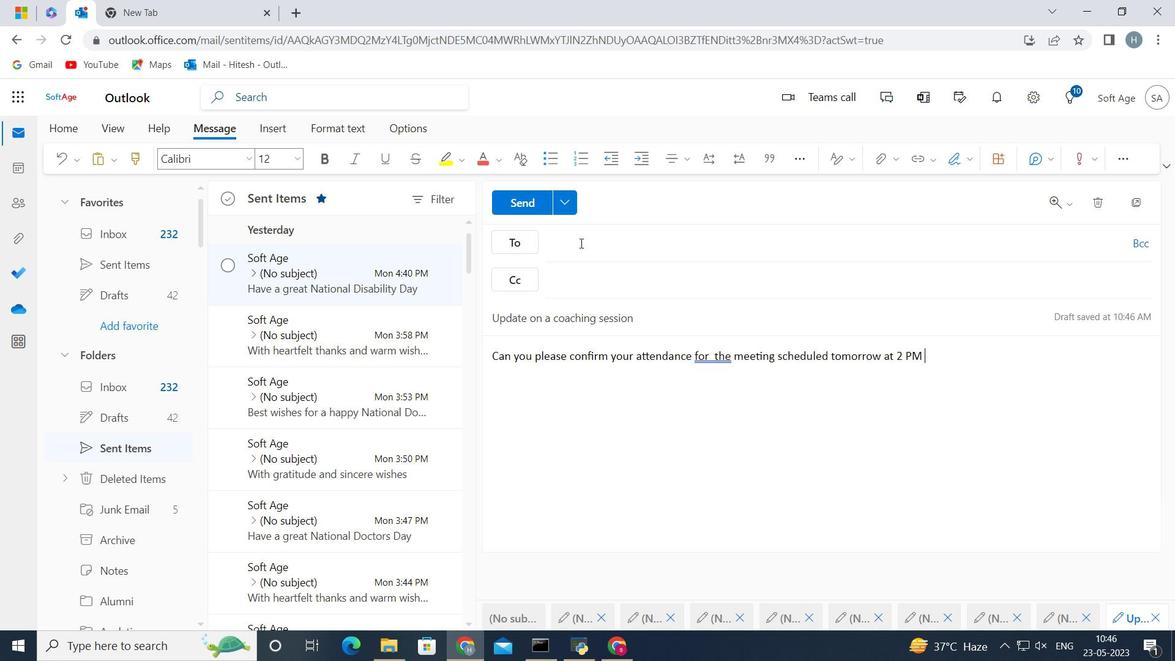 
Action: Mouse pressed left at (584, 241)
Screenshot: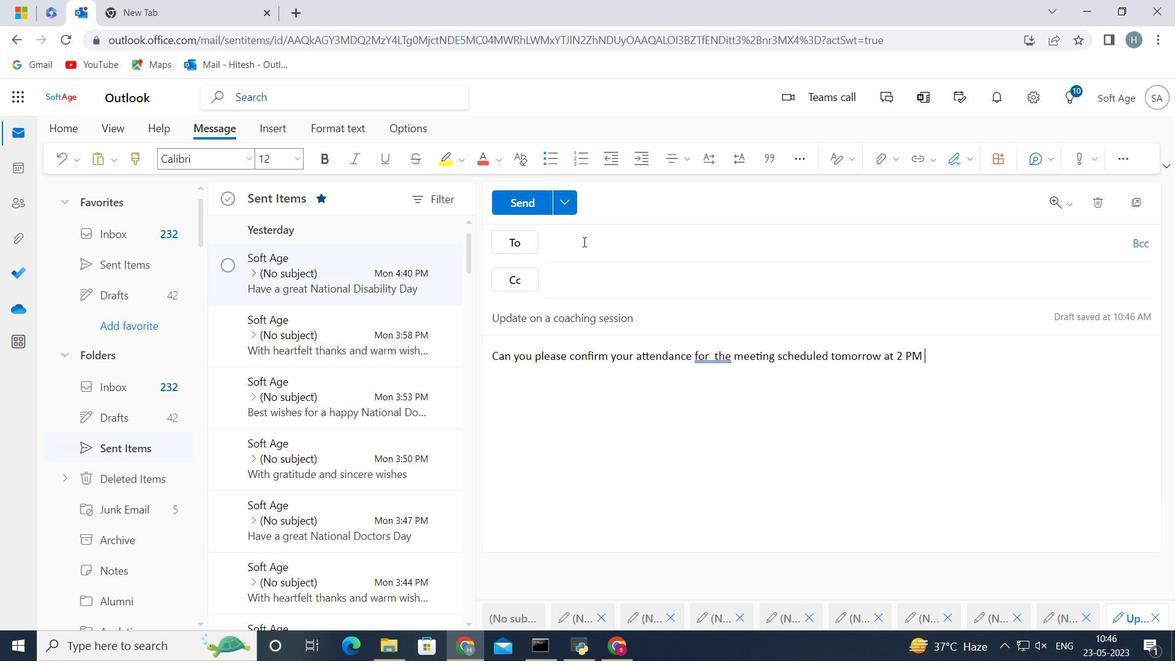 
Action: Key pressed softage.3<Key.shift>@softag
Screenshot: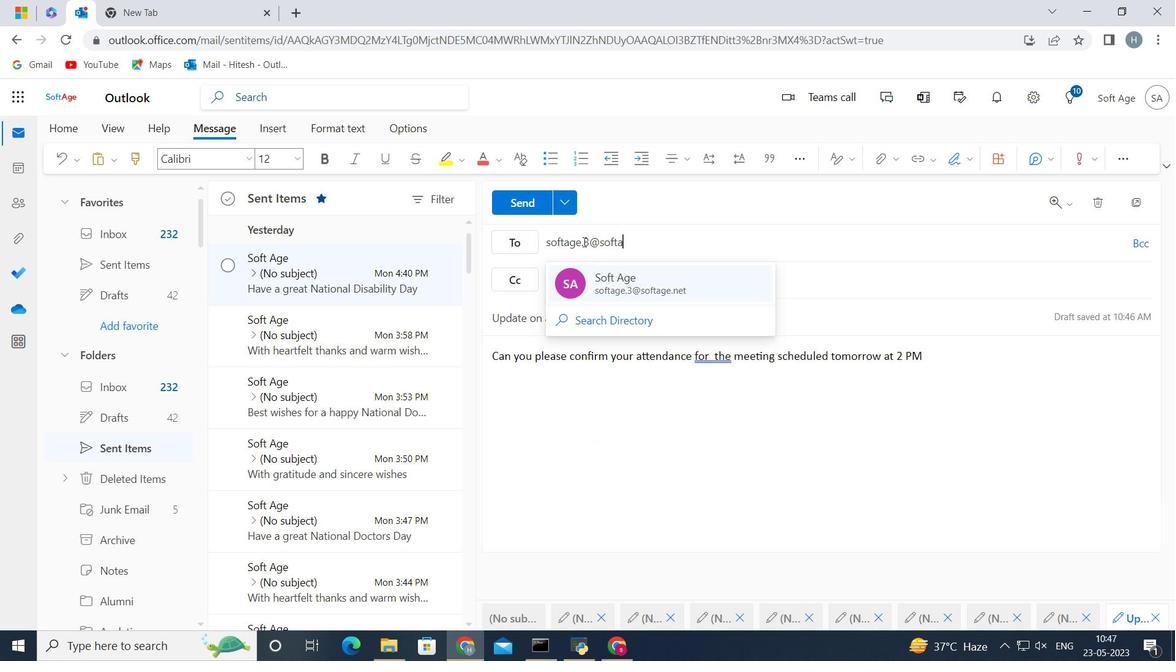 
Action: Mouse moved to (585, 242)
Screenshot: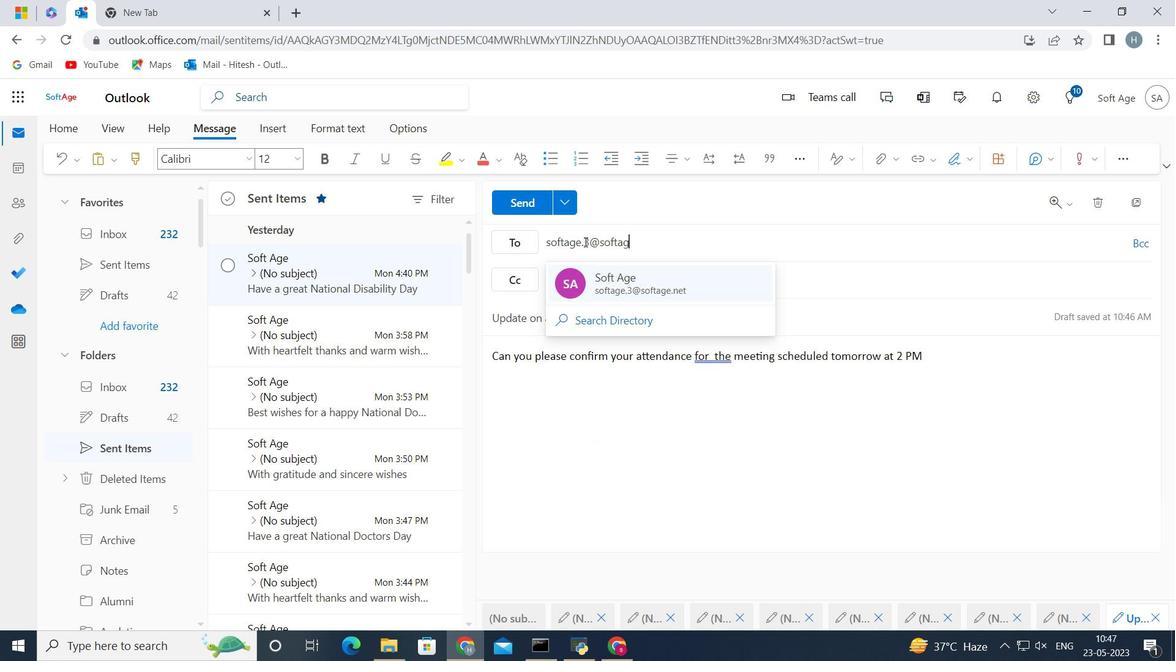 
Action: Key pressed e.net
Screenshot: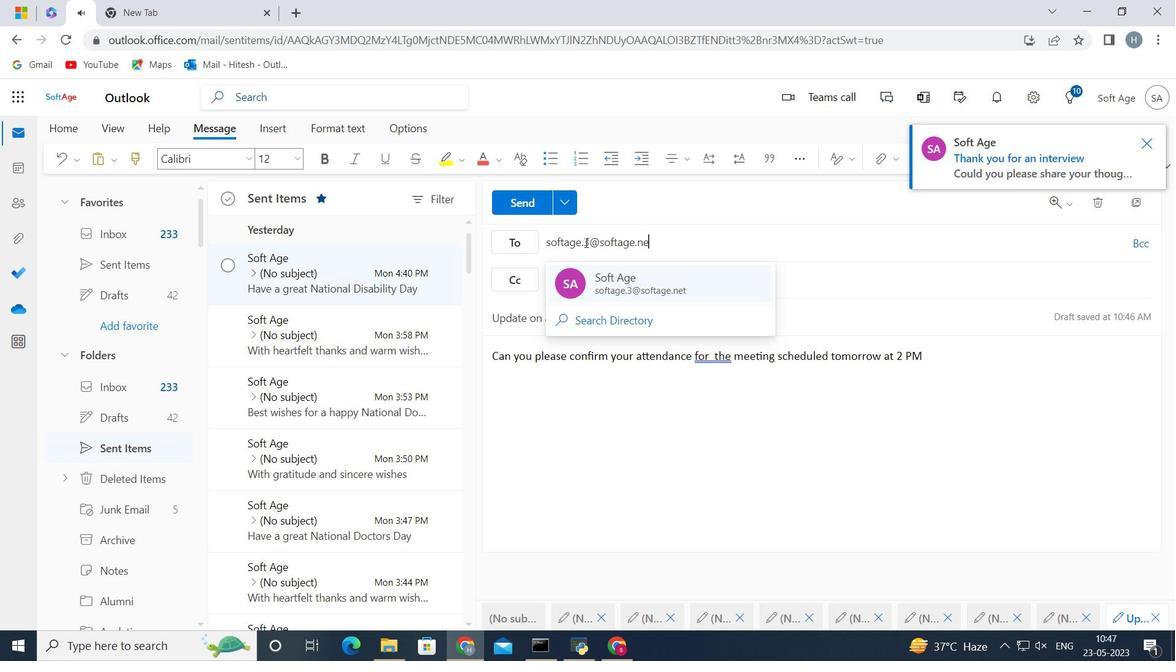 
Action: Mouse moved to (574, 274)
Screenshot: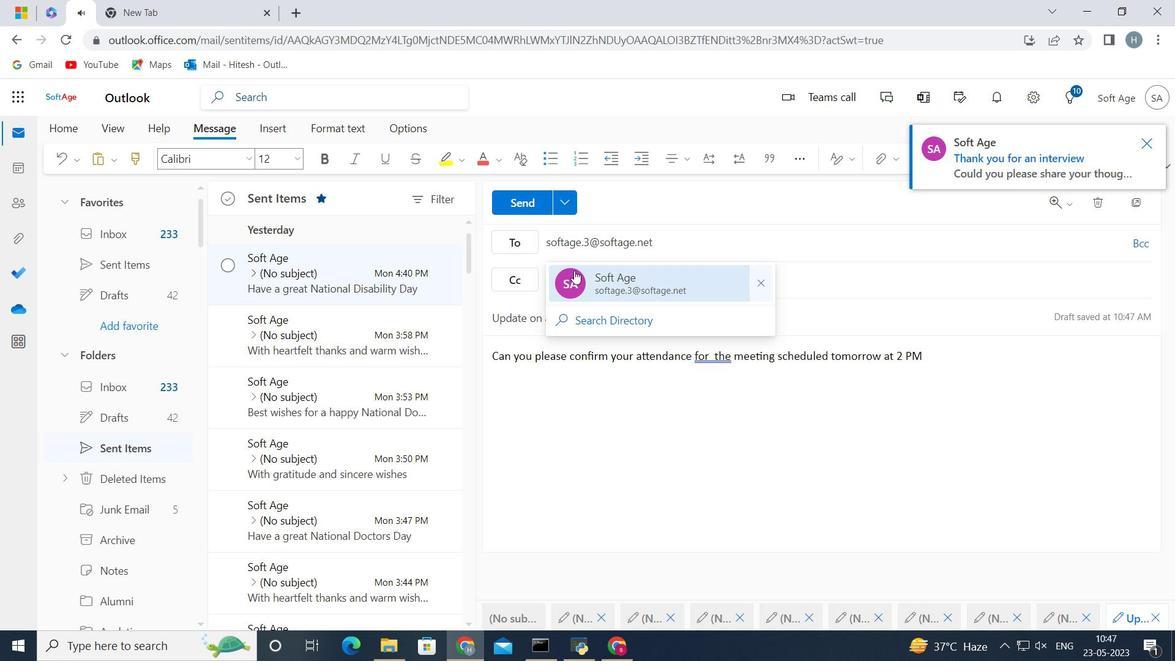 
Action: Mouse pressed left at (574, 274)
Screenshot: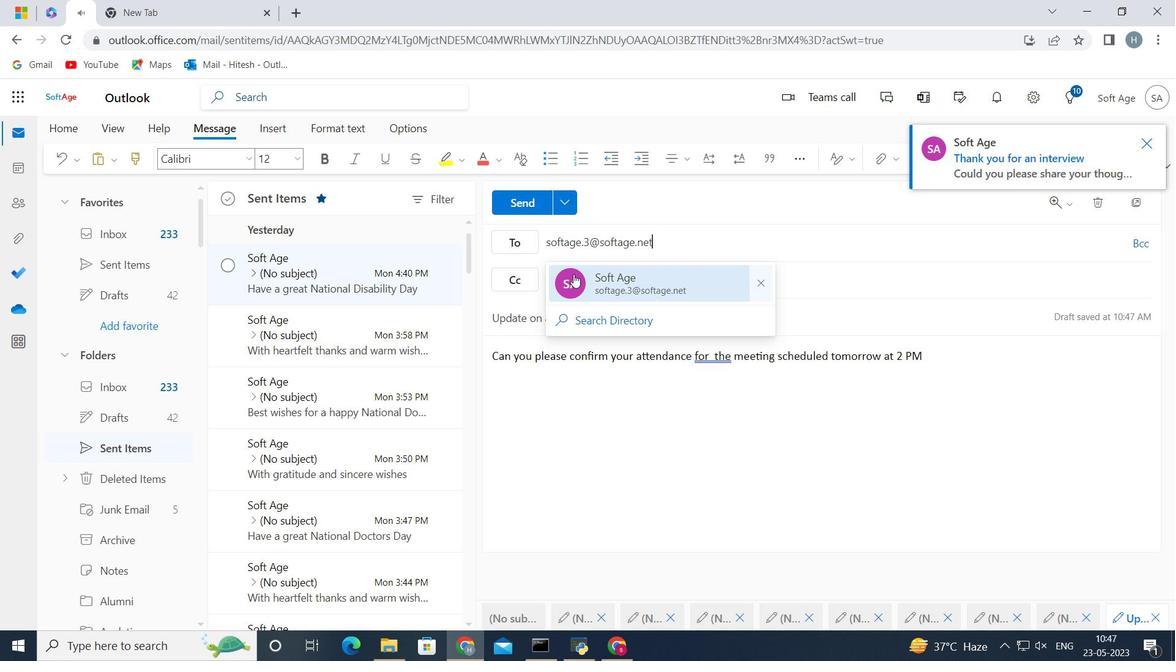 
Action: Mouse moved to (715, 355)
Screenshot: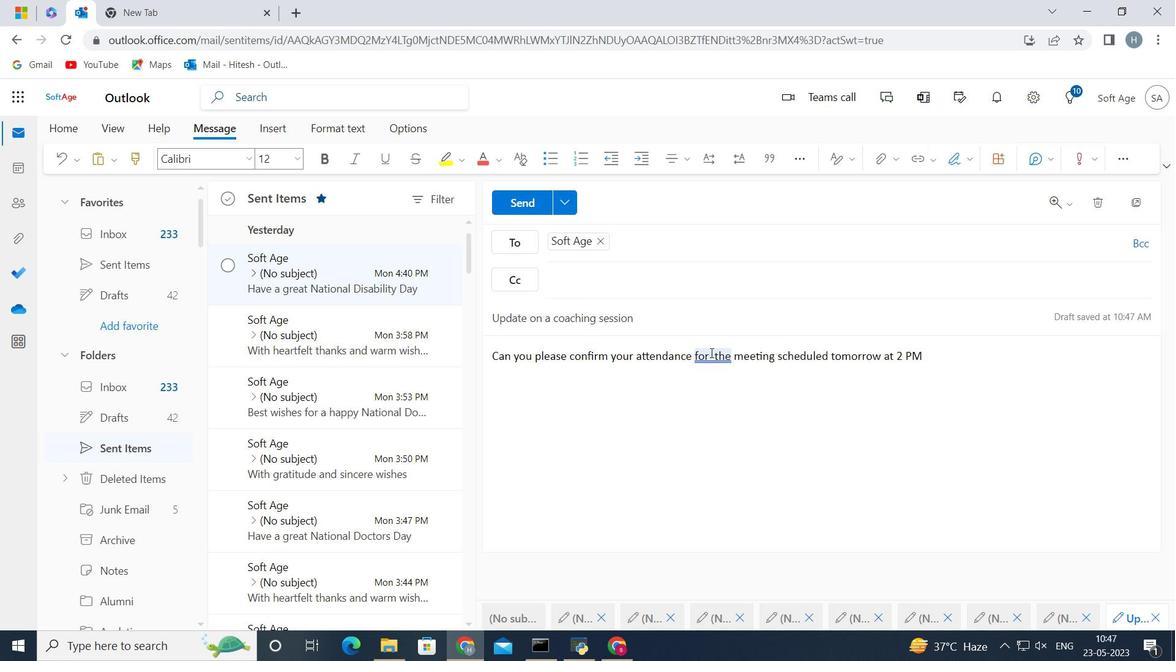 
Action: Mouse pressed left at (715, 355)
Screenshot: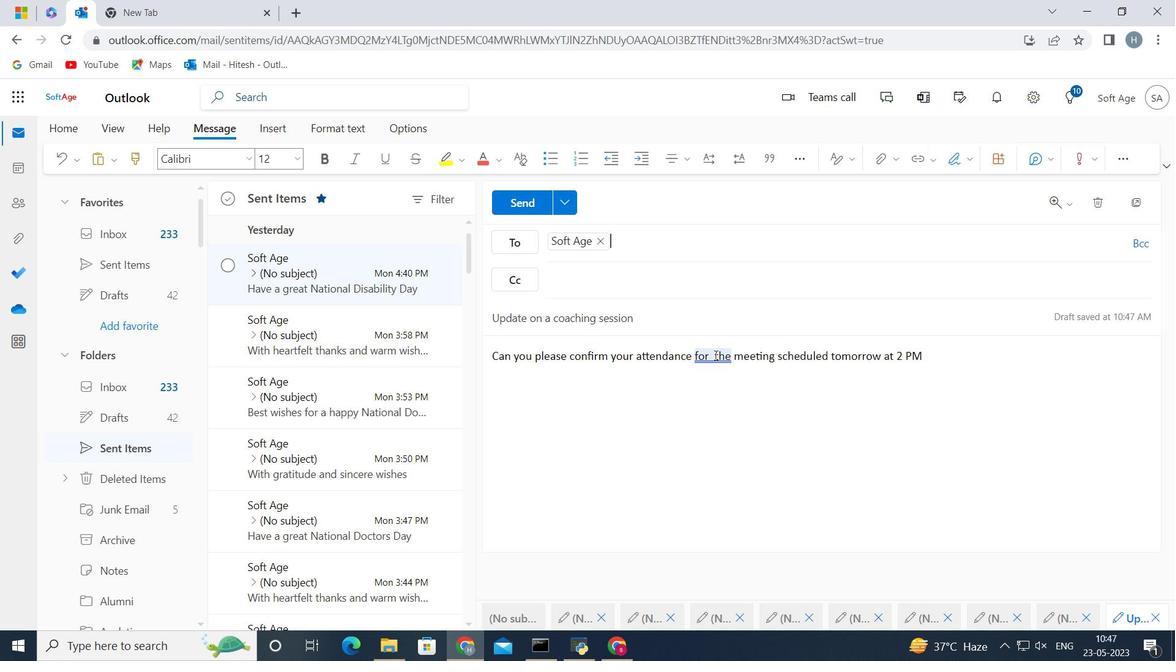 
Action: Key pressed <Key.backspace>
Screenshot: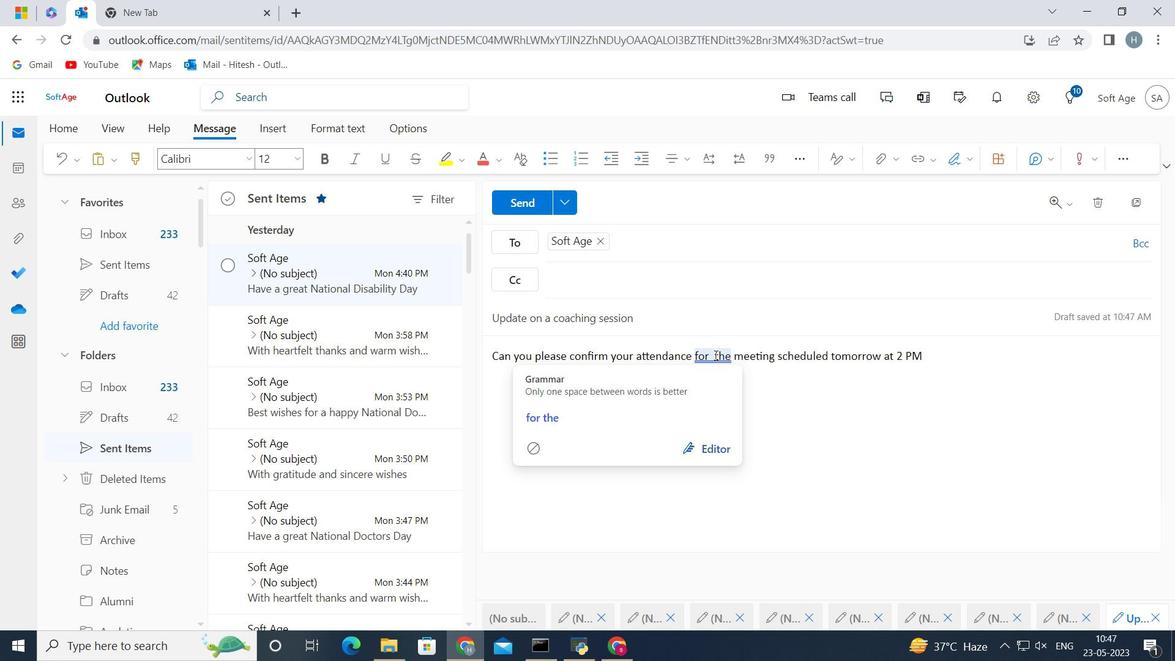 
Action: Mouse moved to (718, 389)
Screenshot: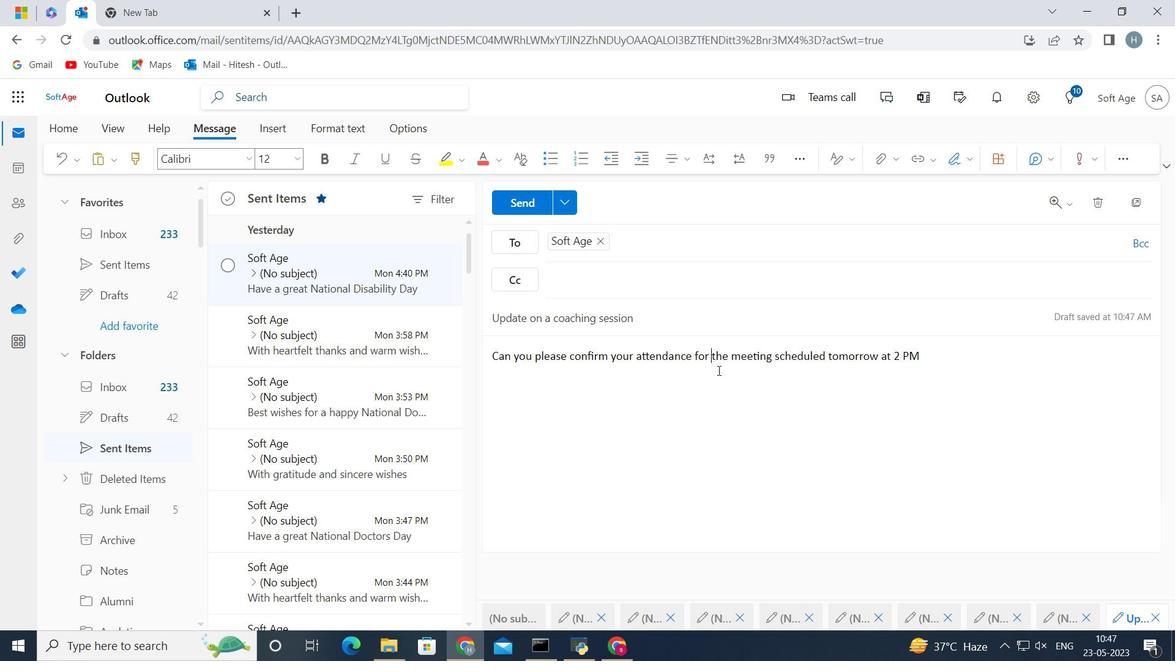 
Action: Mouse pressed left at (718, 389)
Screenshot: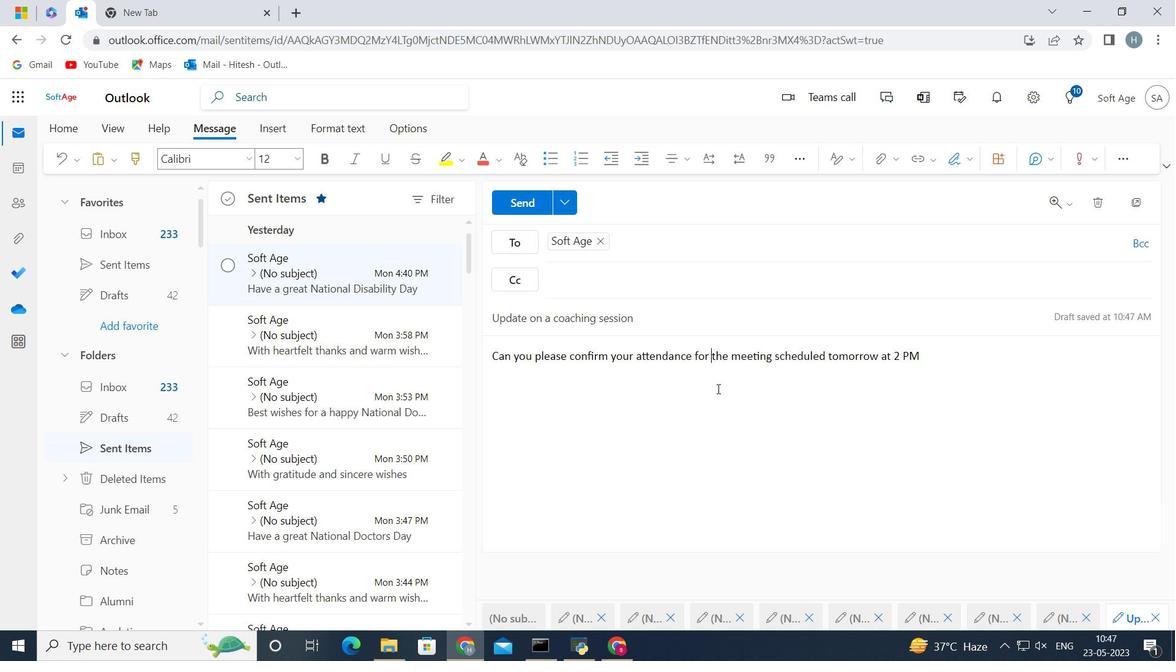 
Action: Mouse moved to (522, 203)
Screenshot: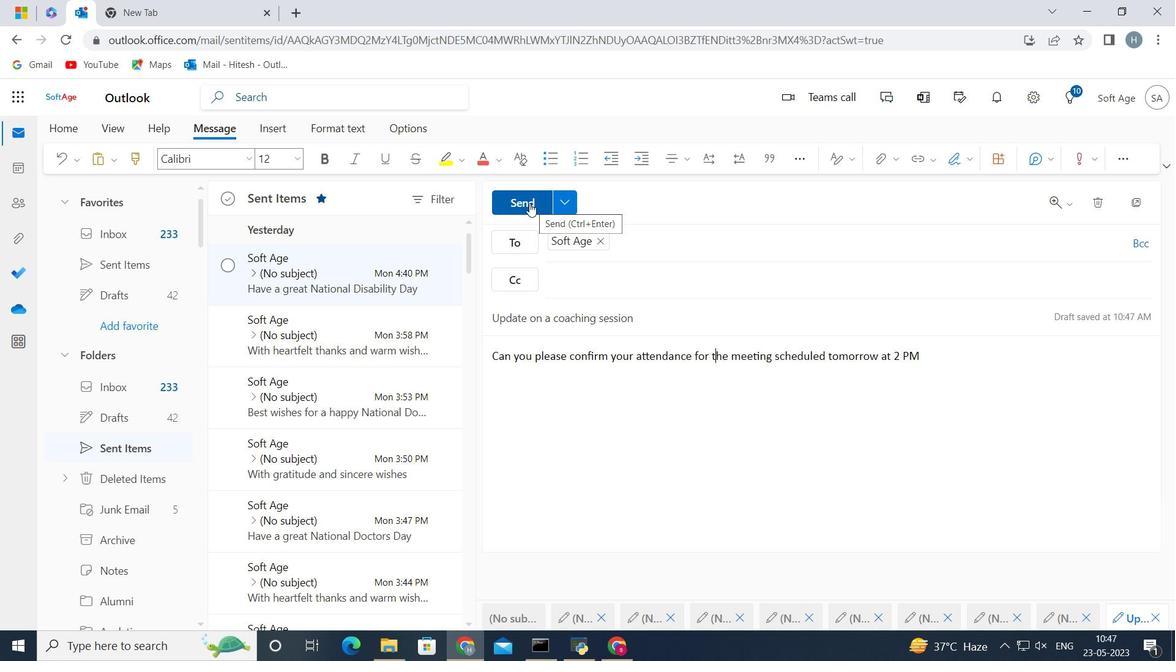 
Action: Mouse pressed left at (522, 203)
Screenshot: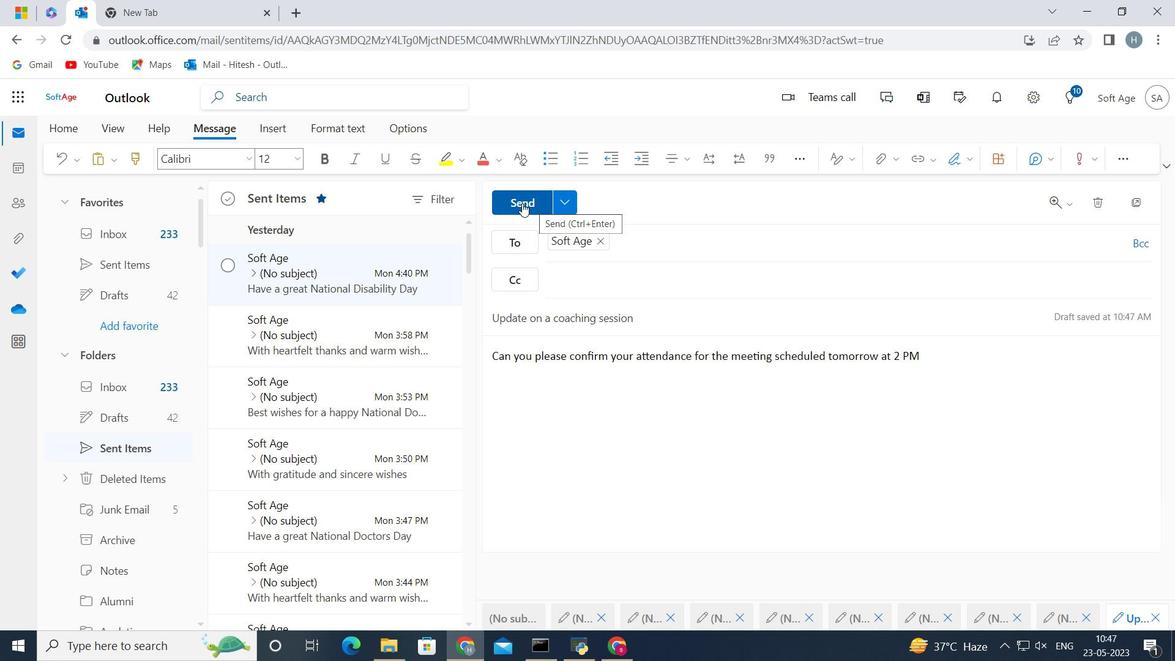 
Action: Mouse moved to (326, 265)
Screenshot: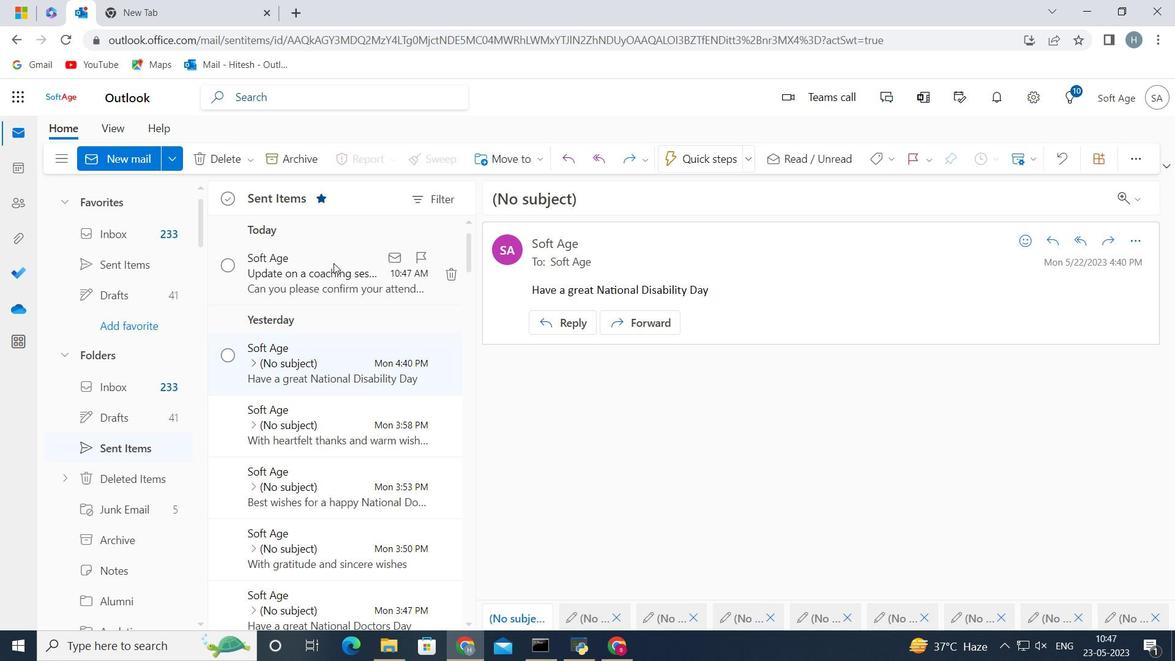 
Action: Mouse pressed left at (326, 265)
Screenshot: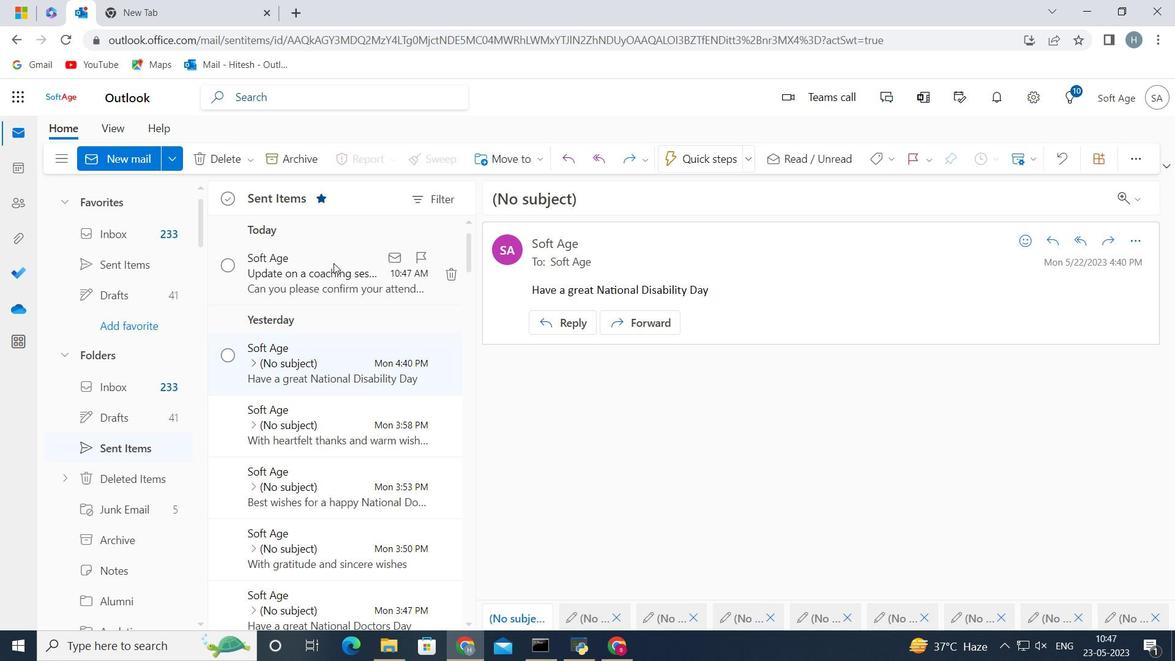 
Action: Mouse moved to (515, 165)
Screenshot: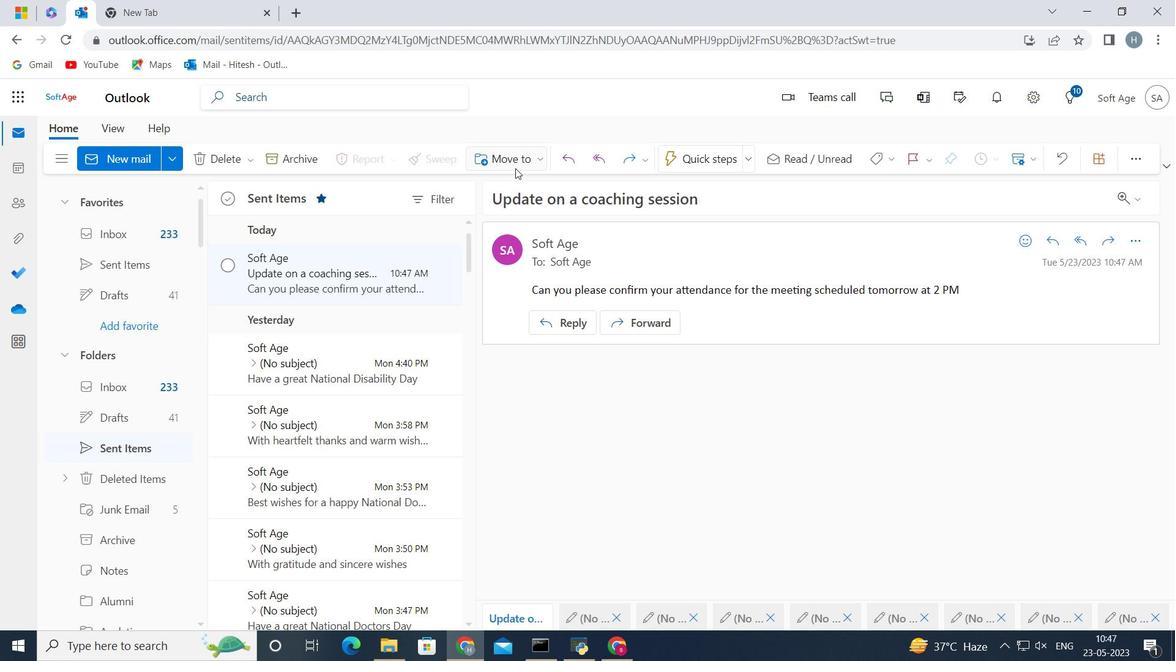 
Action: Mouse pressed left at (515, 165)
Screenshot: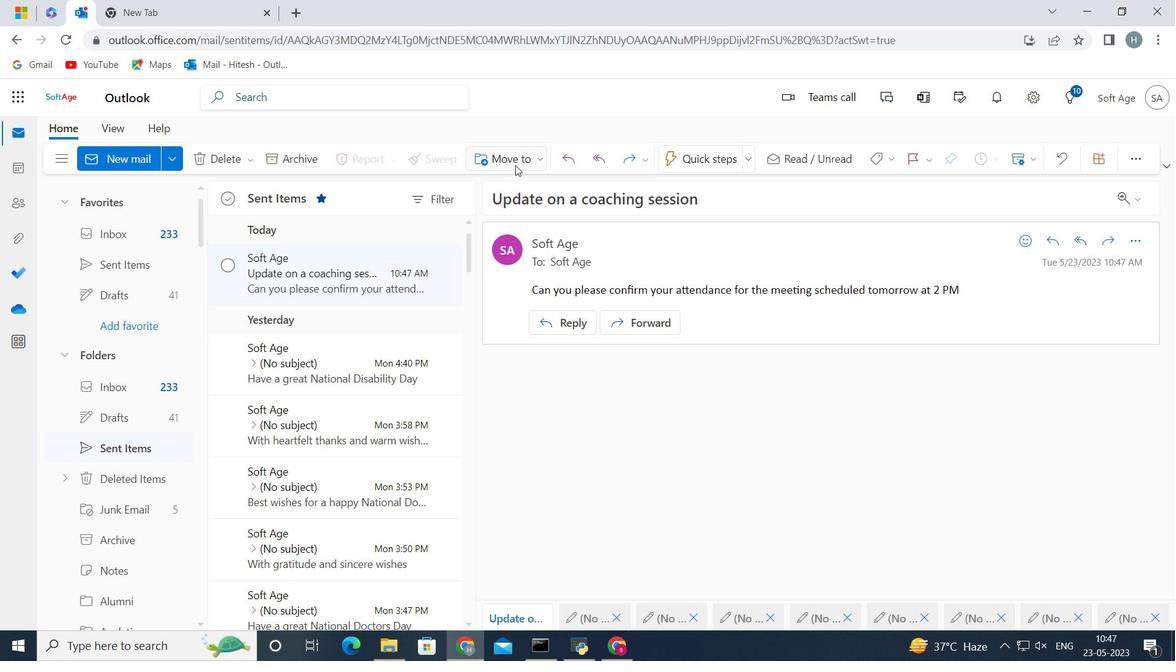 
Action: Mouse moved to (519, 187)
Screenshot: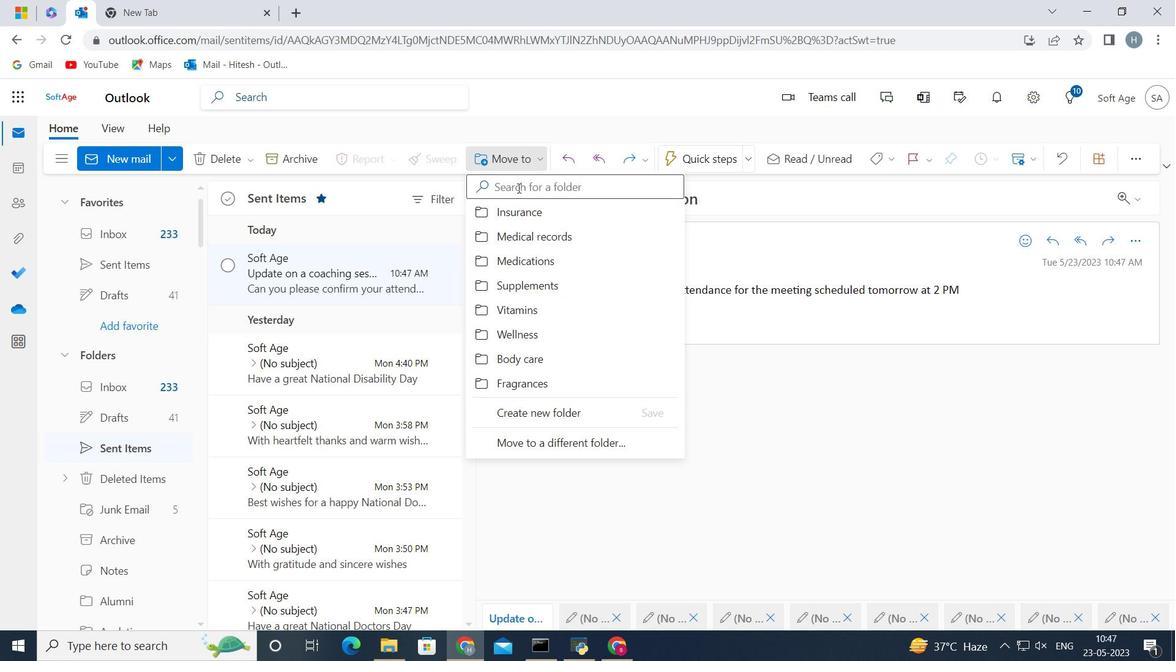 
Action: Mouse pressed left at (518, 187)
Screenshot: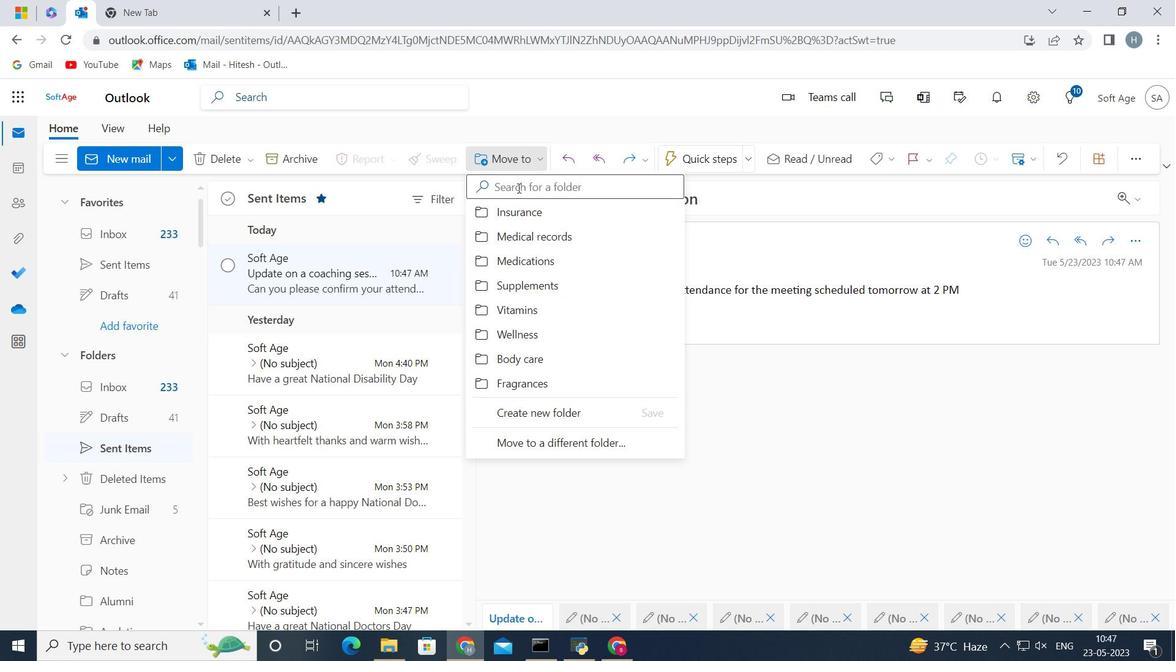 
Action: Key pressed <Key.shift><Key.shift><Key.shift>Therapy
Screenshot: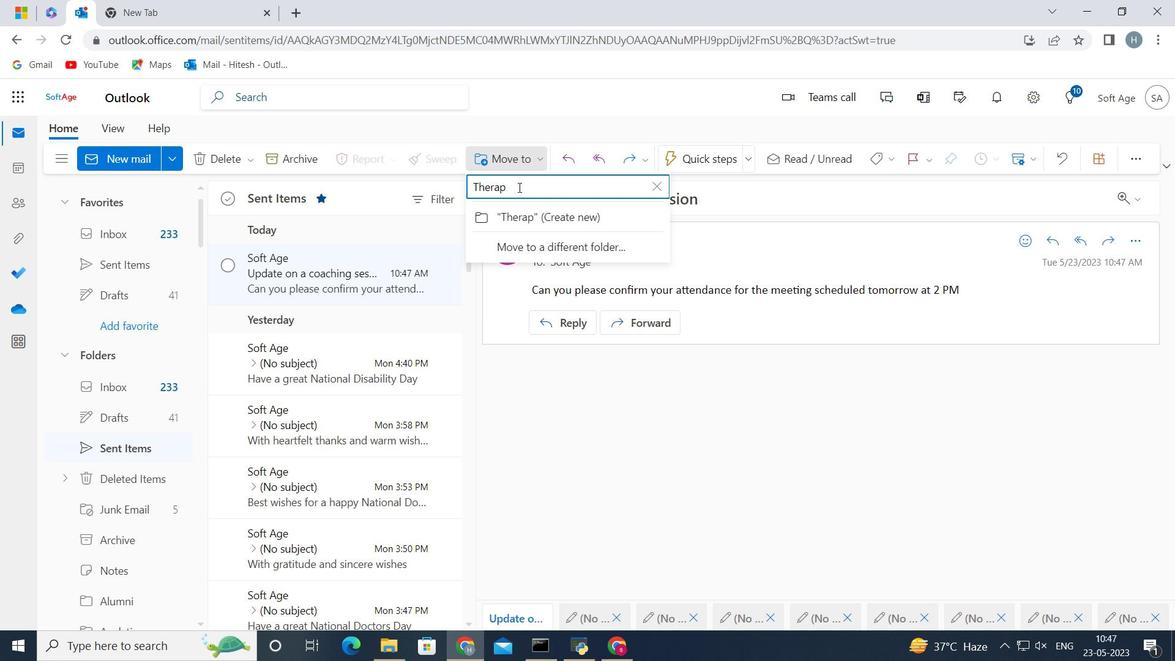
Action: Mouse moved to (478, 217)
Screenshot: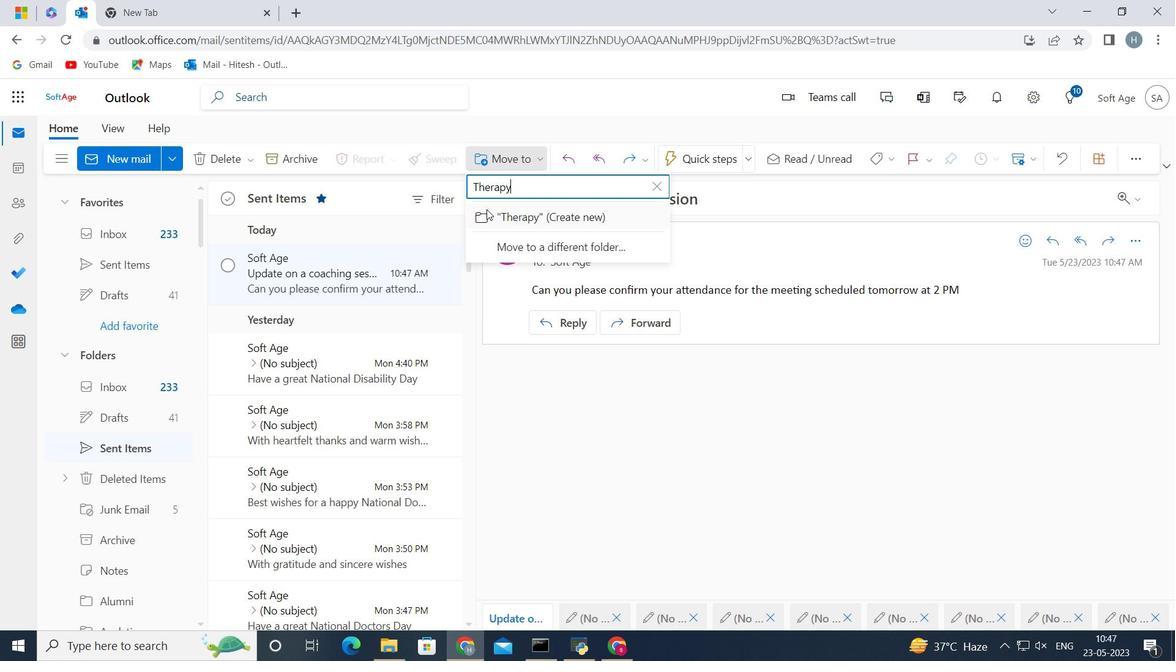 
Action: Mouse pressed left at (478, 217)
Screenshot: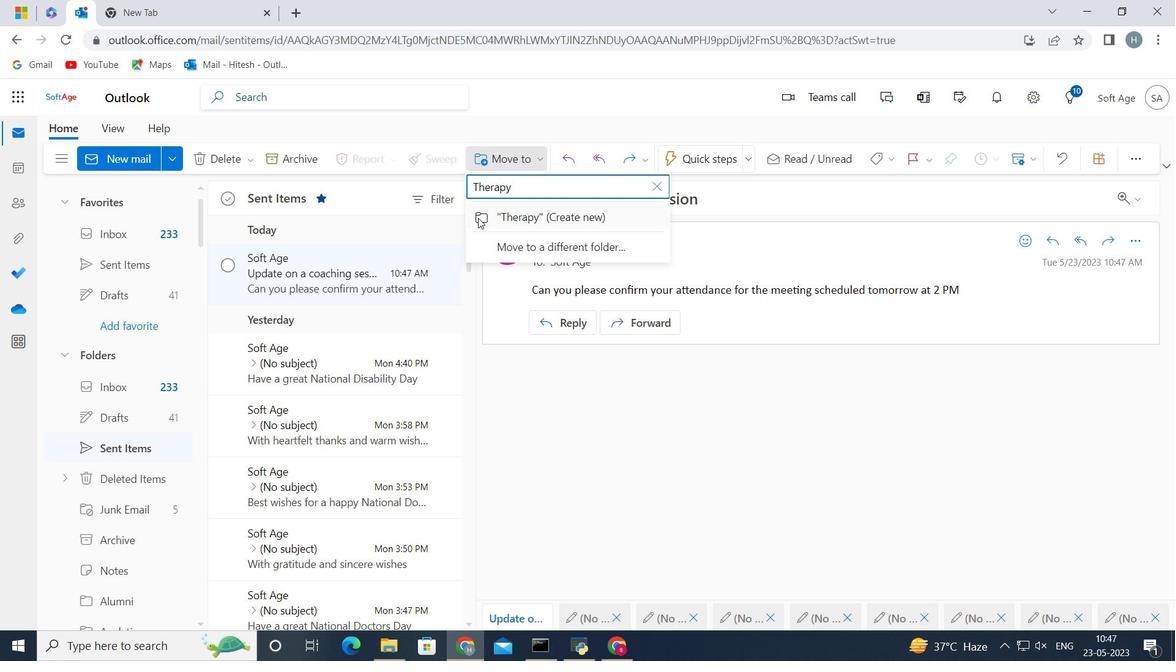 
Action: Mouse moved to (580, 374)
Screenshot: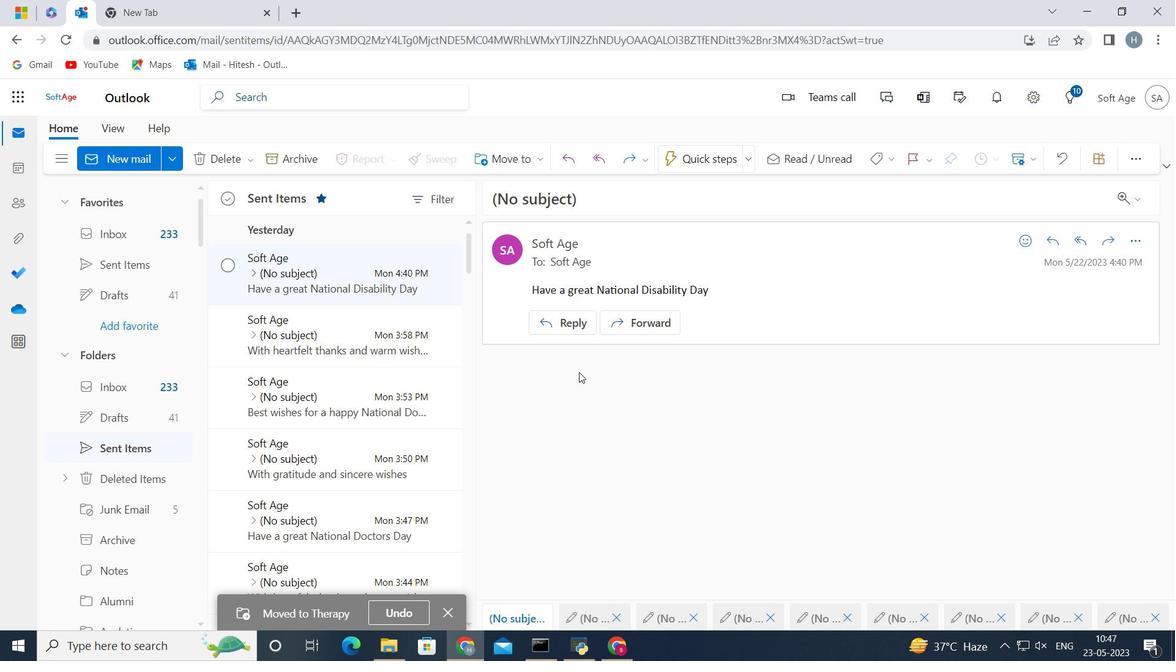 
